 Task: In the  document regularreading.doc ,insert the clipart below heading and points ' search for pyramid ' and adjust the shape height to  '3.5''
Action: Mouse moved to (240, 305)
Screenshot: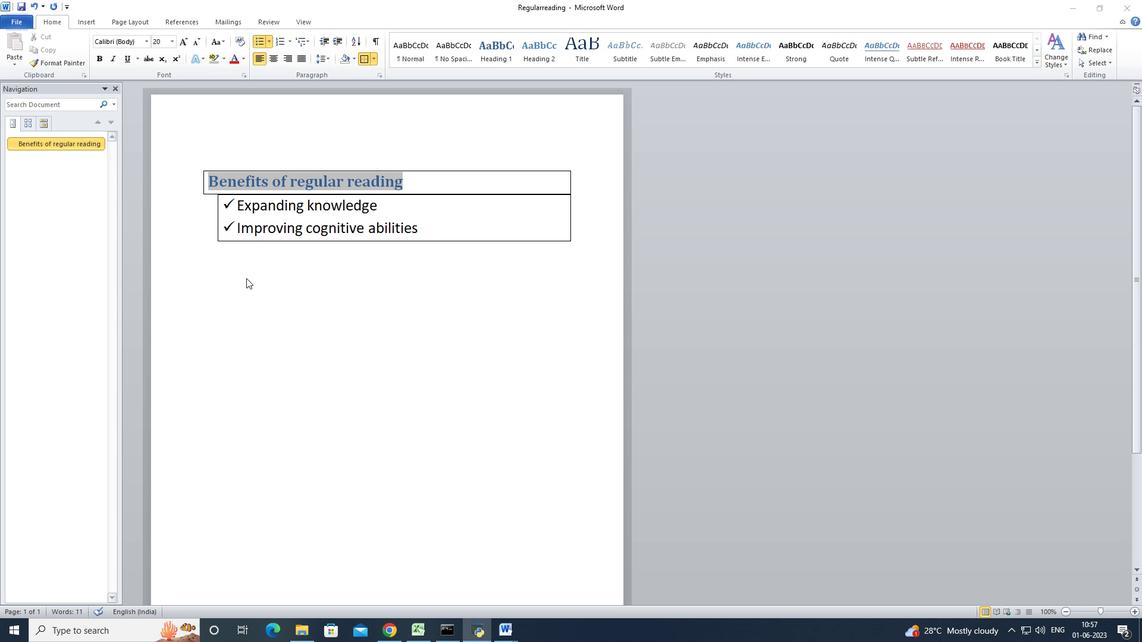 
Action: Mouse pressed left at (240, 305)
Screenshot: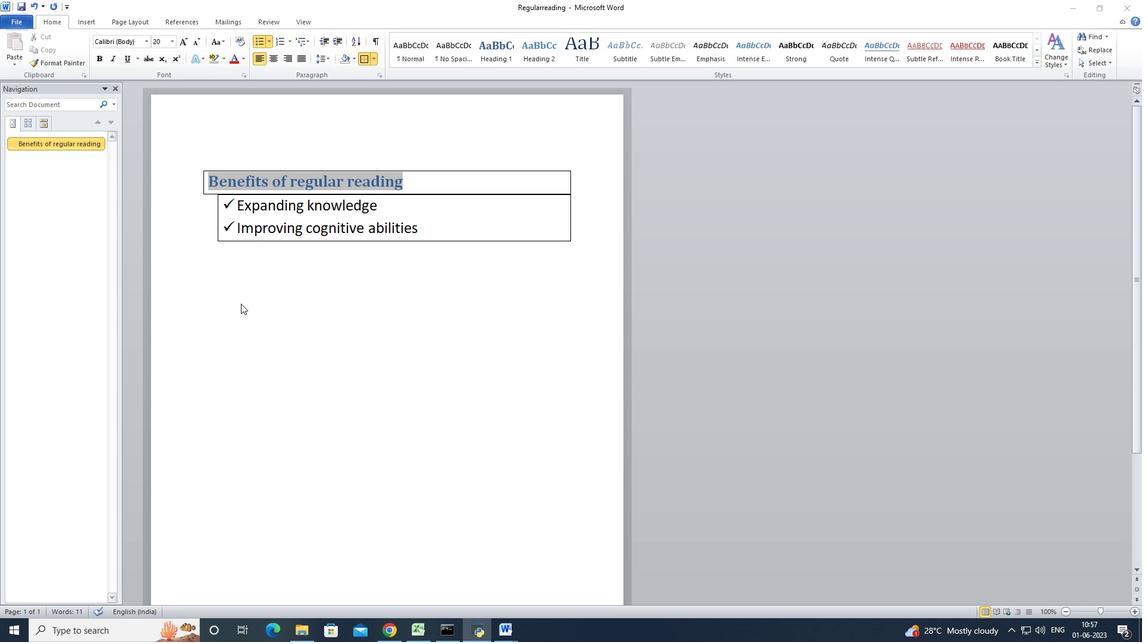 
Action: Mouse moved to (409, 183)
Screenshot: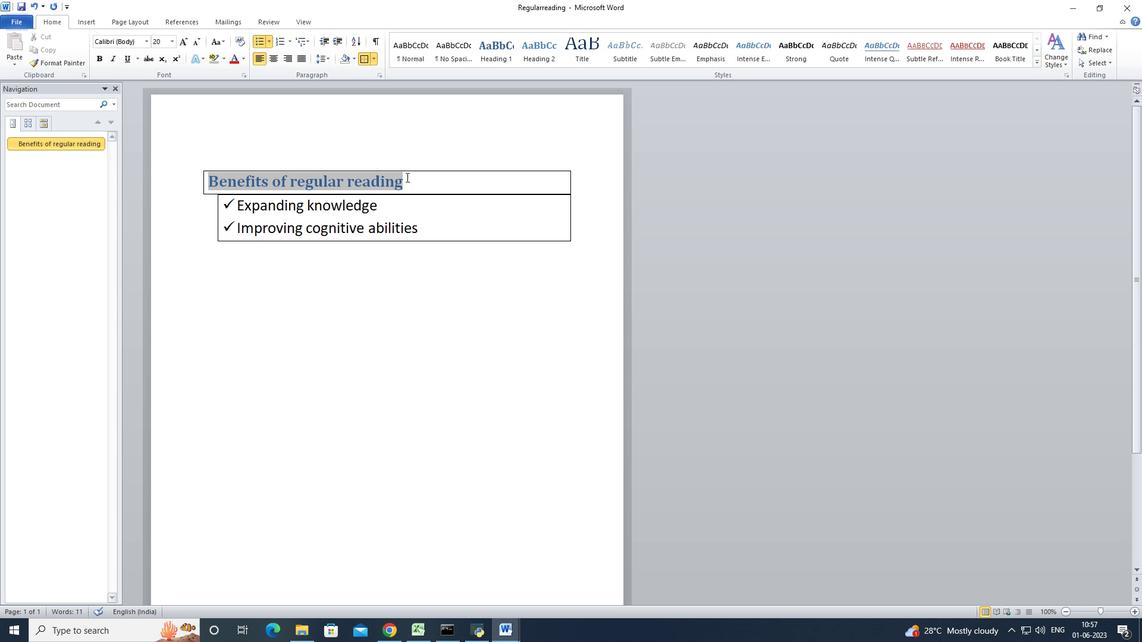 
Action: Mouse pressed left at (409, 183)
Screenshot: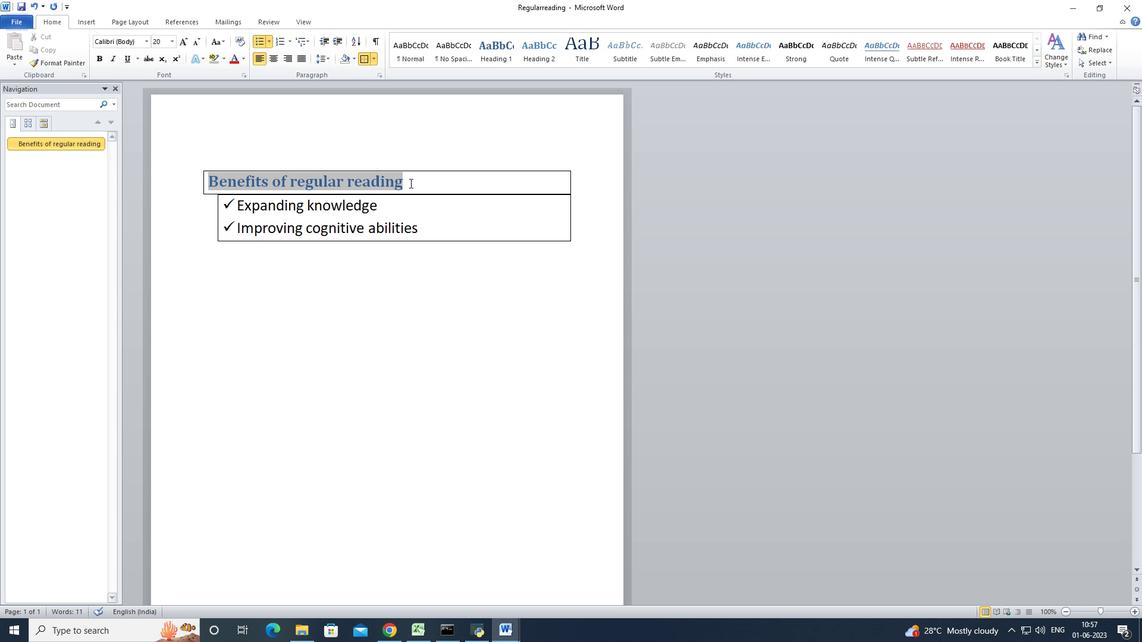 
Action: Mouse moved to (205, 204)
Screenshot: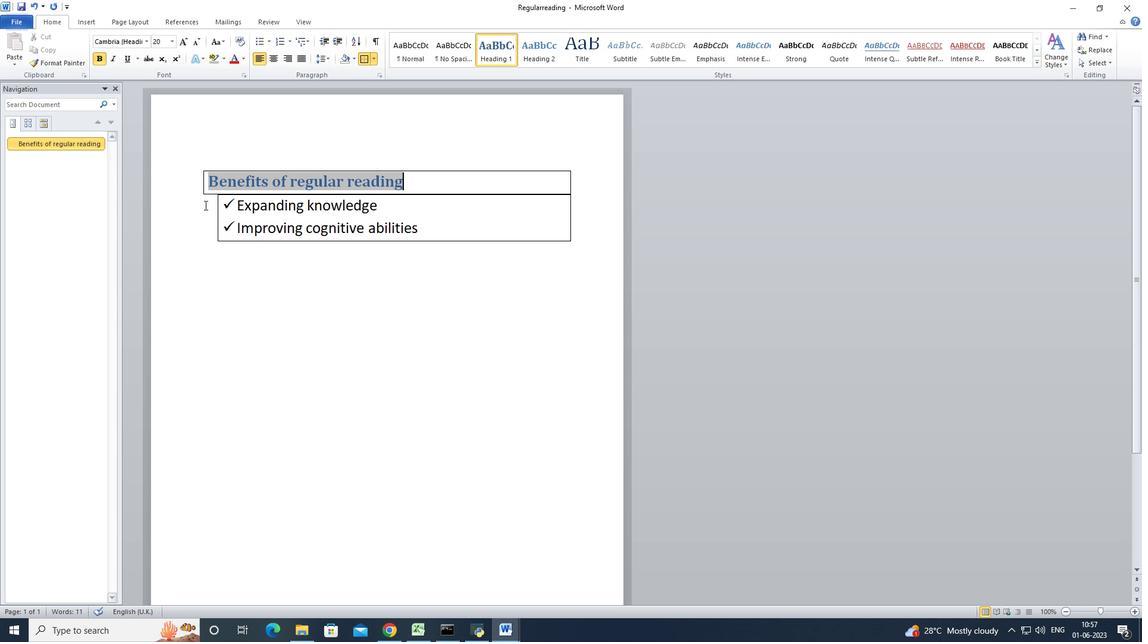 
Action: Mouse pressed left at (205, 204)
Screenshot: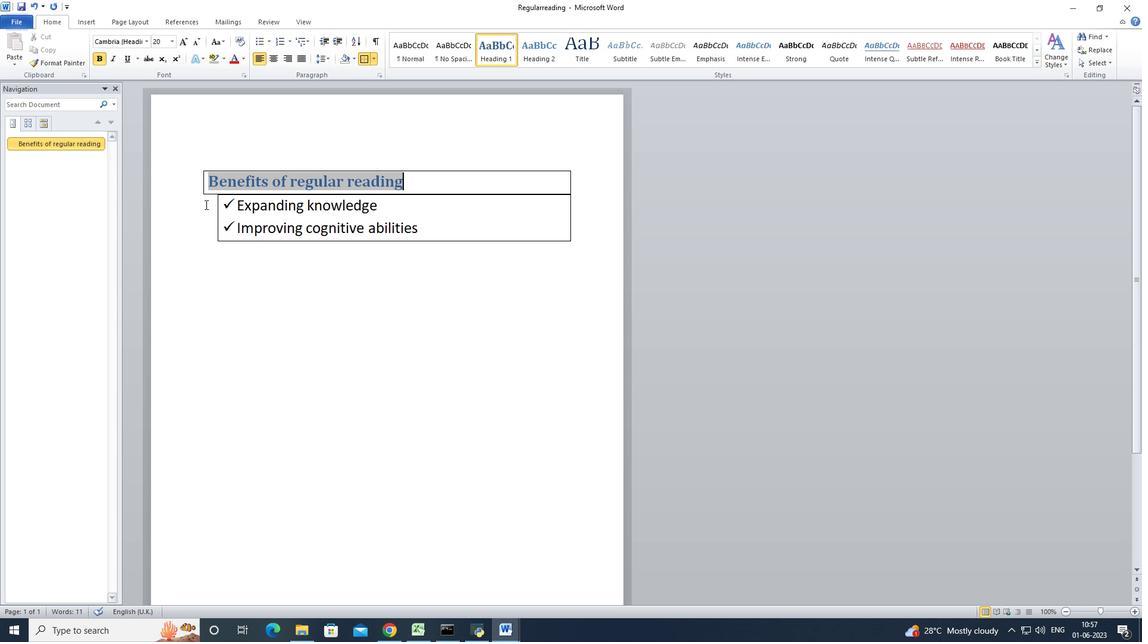 
Action: Mouse moved to (215, 204)
Screenshot: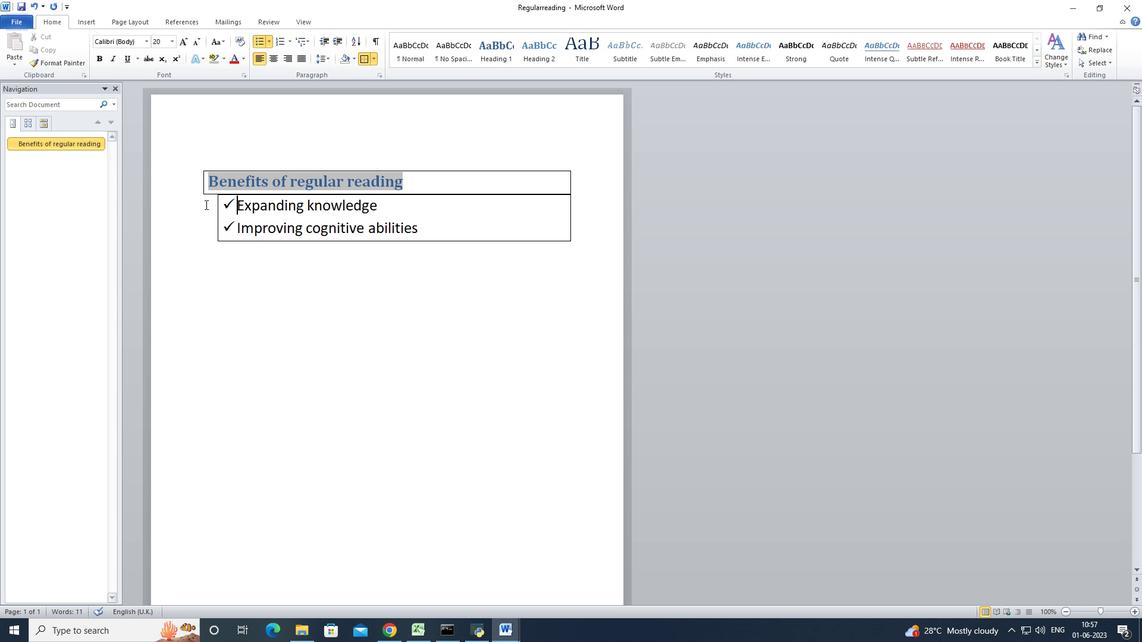 
Action: Key pressed <Key.enter>
Screenshot: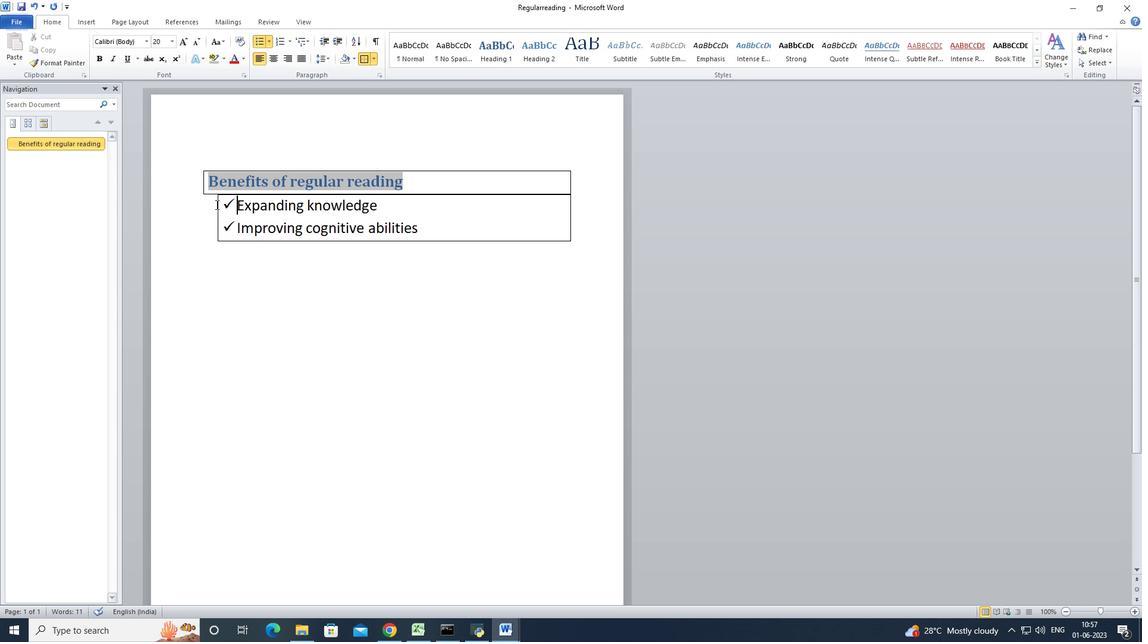 
Action: Mouse moved to (239, 205)
Screenshot: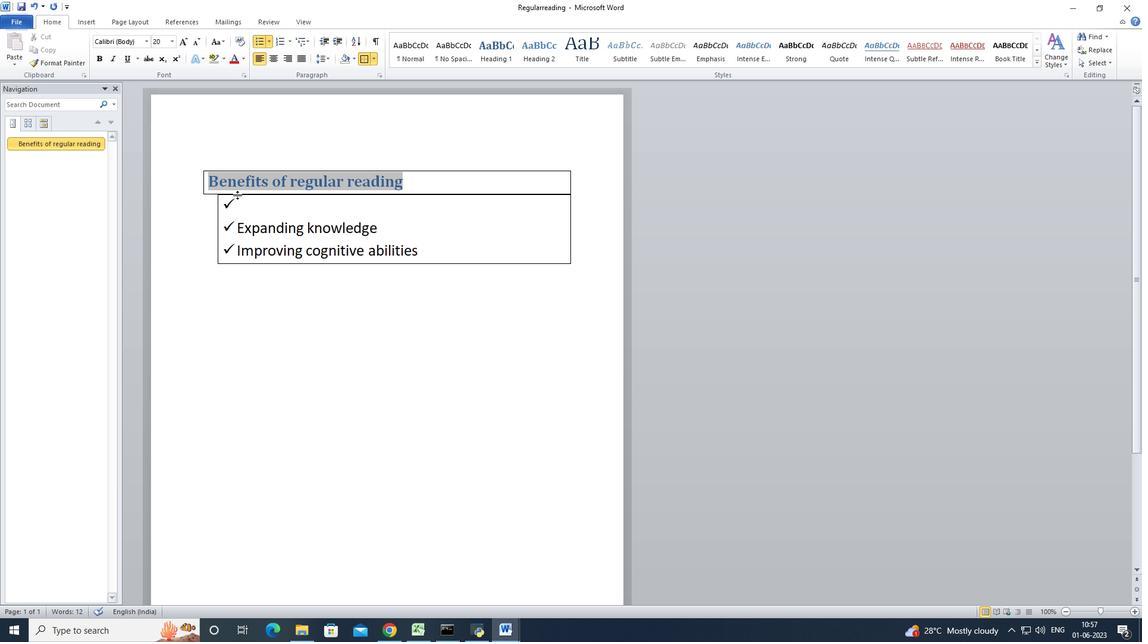 
Action: Mouse pressed left at (239, 205)
Screenshot: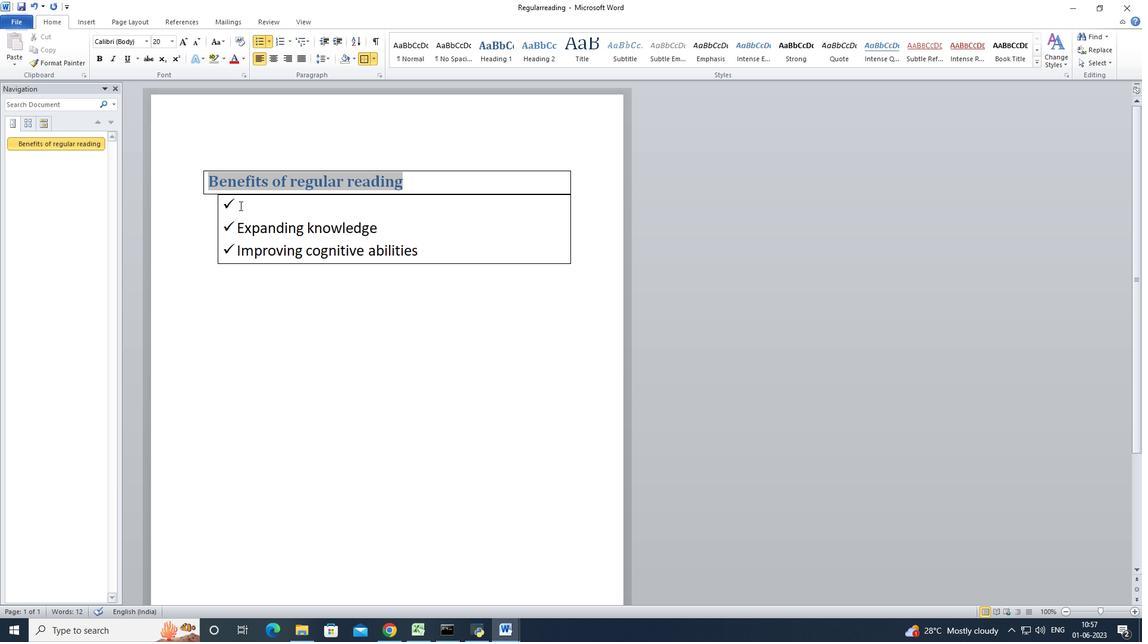 
Action: Mouse moved to (250, 202)
Screenshot: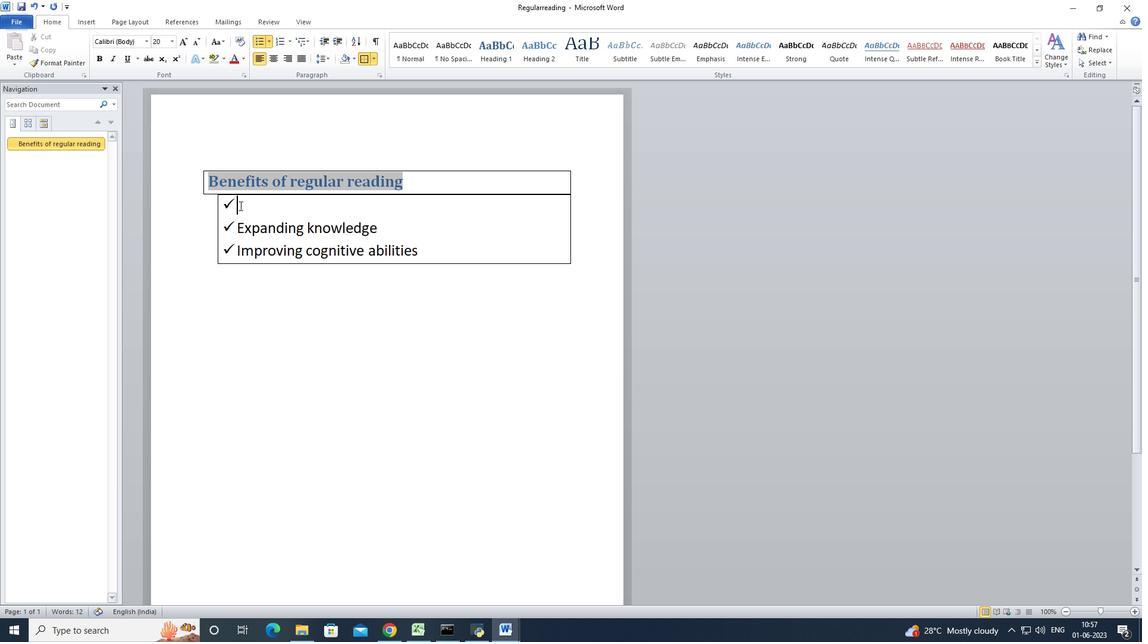 
Action: Key pressed <Key.backspace><Key.backspace><Key.enter><Key.enter><Key.up><Key.backspace><Key.backspace><Key.down><Key.backspace>
Screenshot: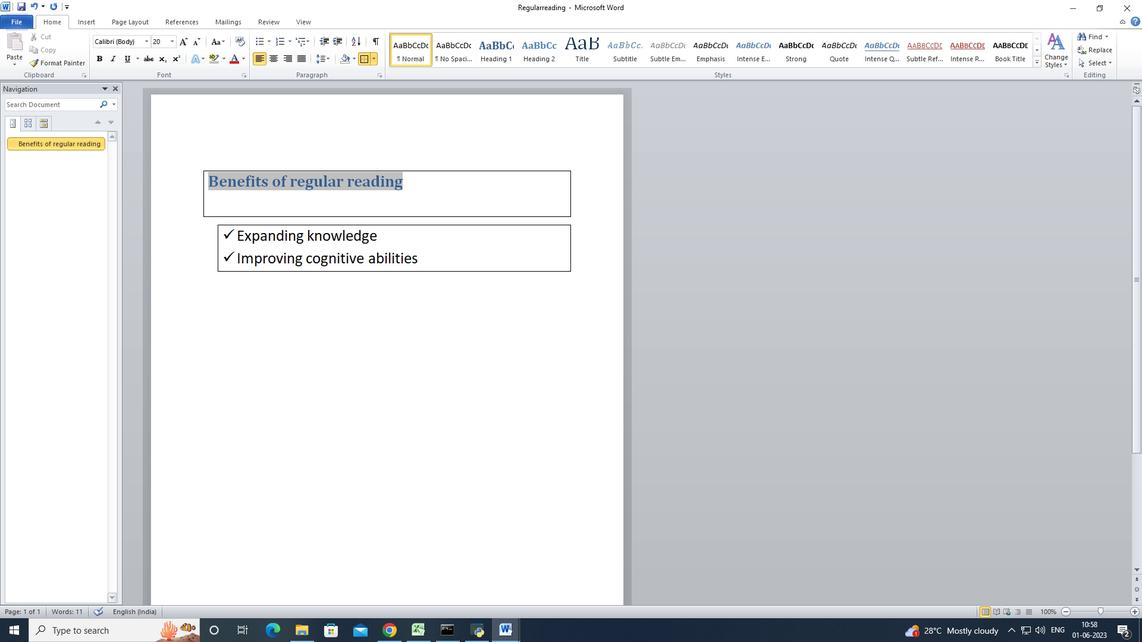 
Action: Mouse moved to (211, 206)
Screenshot: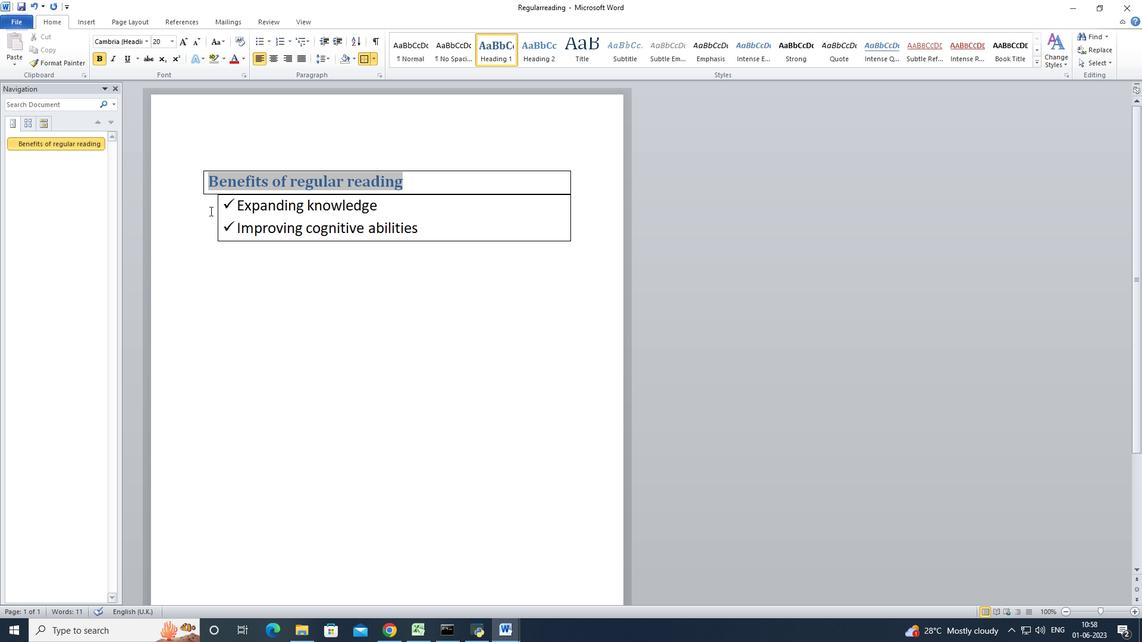 
Action: Mouse pressed left at (211, 206)
Screenshot: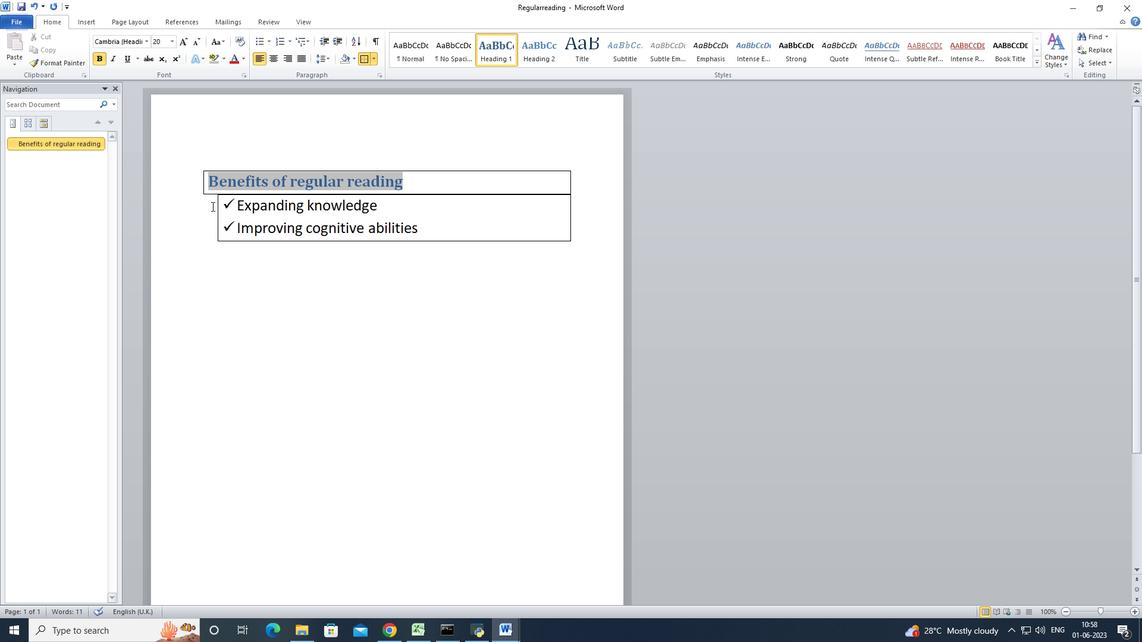 
Action: Mouse pressed left at (211, 206)
Screenshot: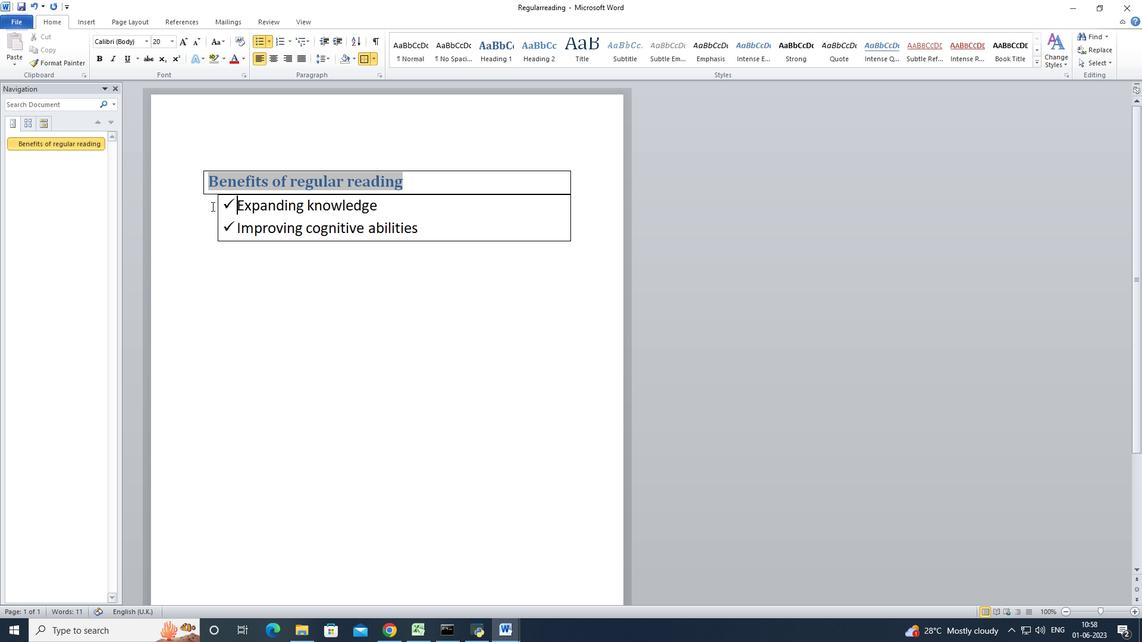
Action: Mouse pressed left at (211, 206)
Screenshot: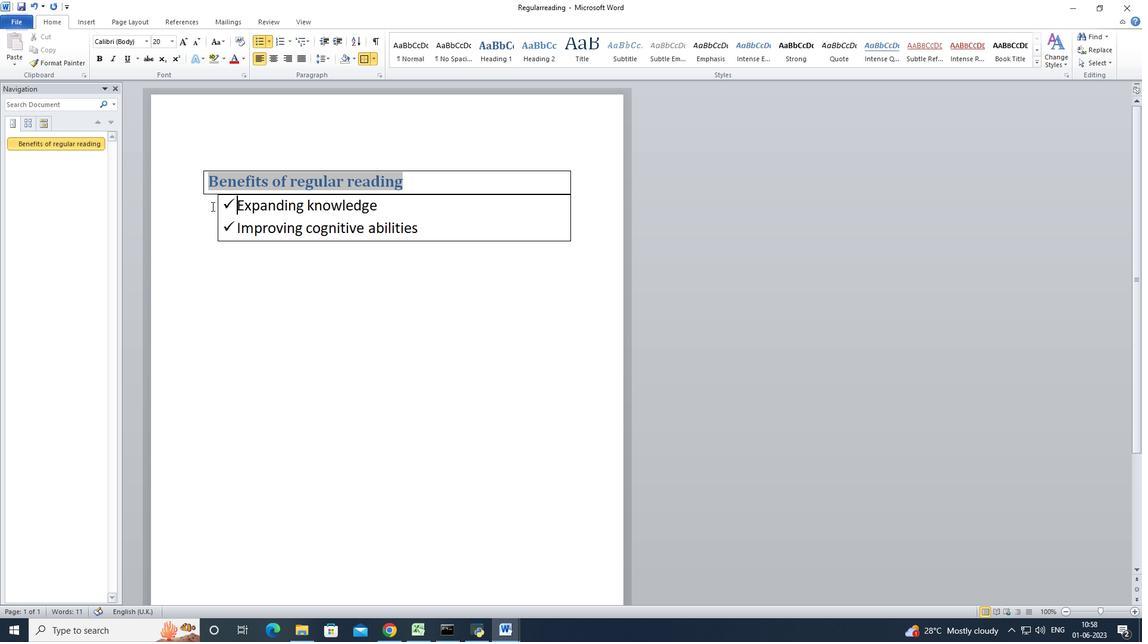 
Action: Mouse pressed left at (211, 206)
Screenshot: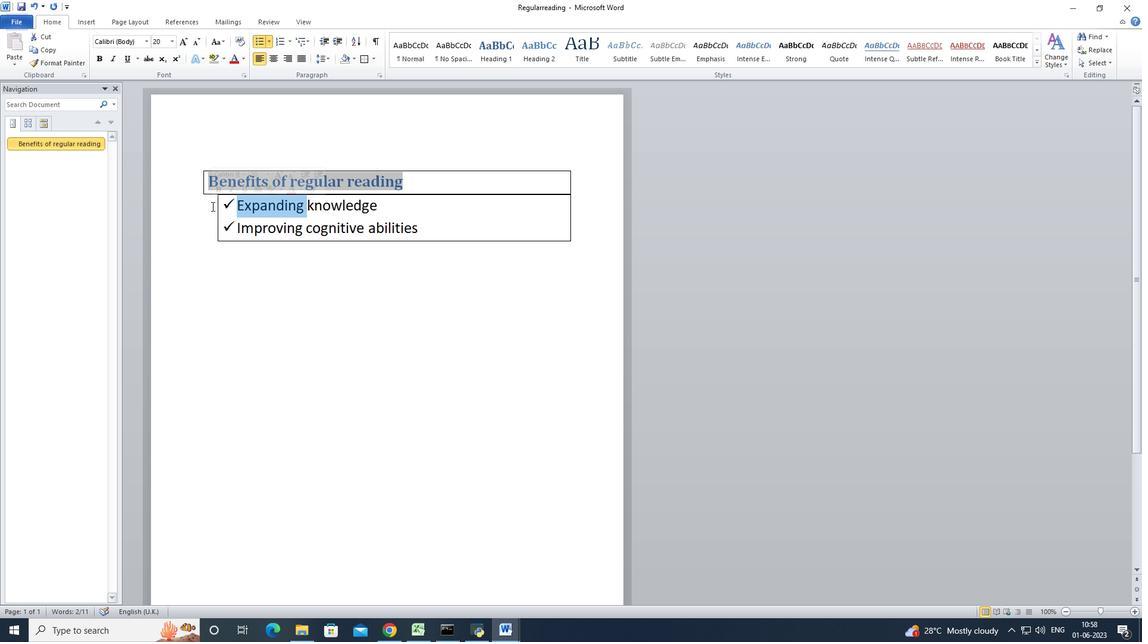 
Action: Key pressed <Key.enter>
Screenshot: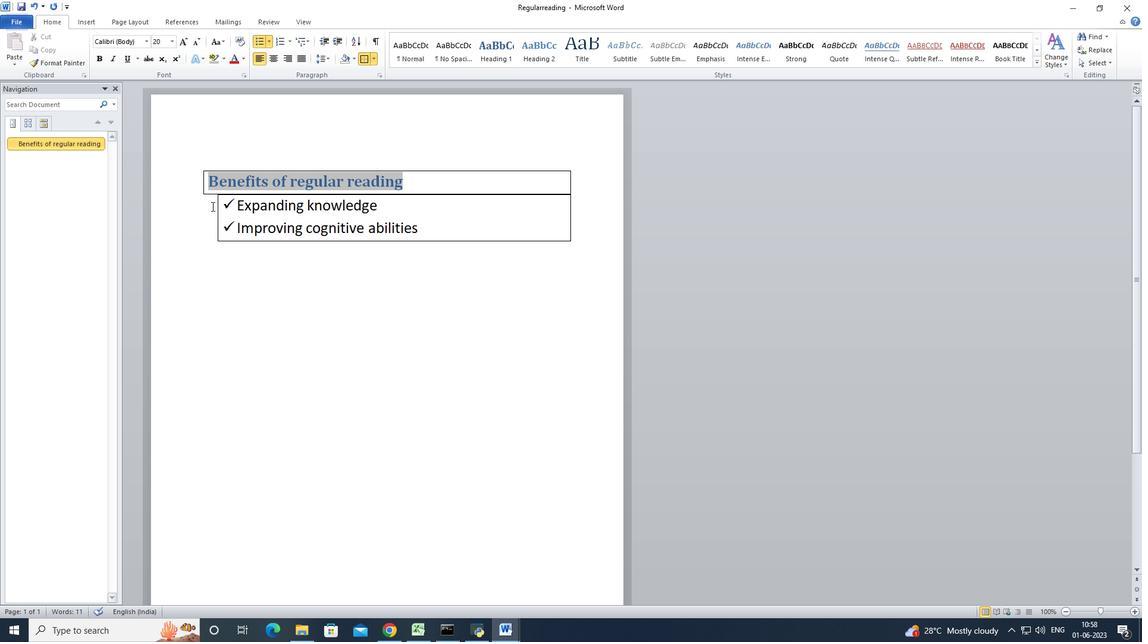 
Action: Mouse moved to (216, 206)
Screenshot: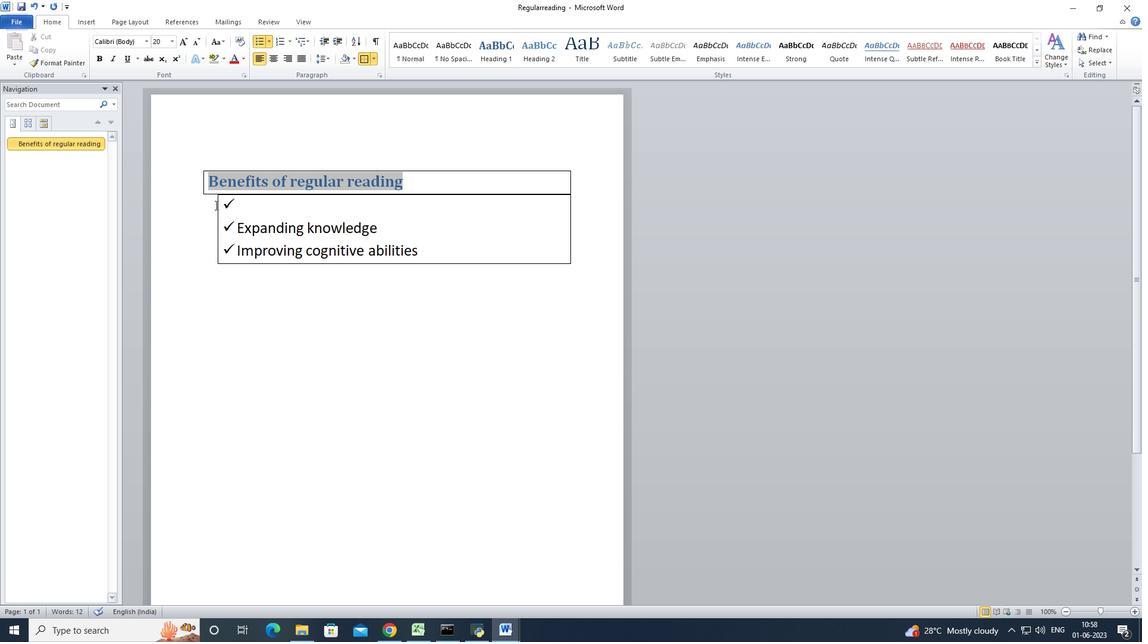 
Action: Mouse pressed left at (216, 206)
Screenshot: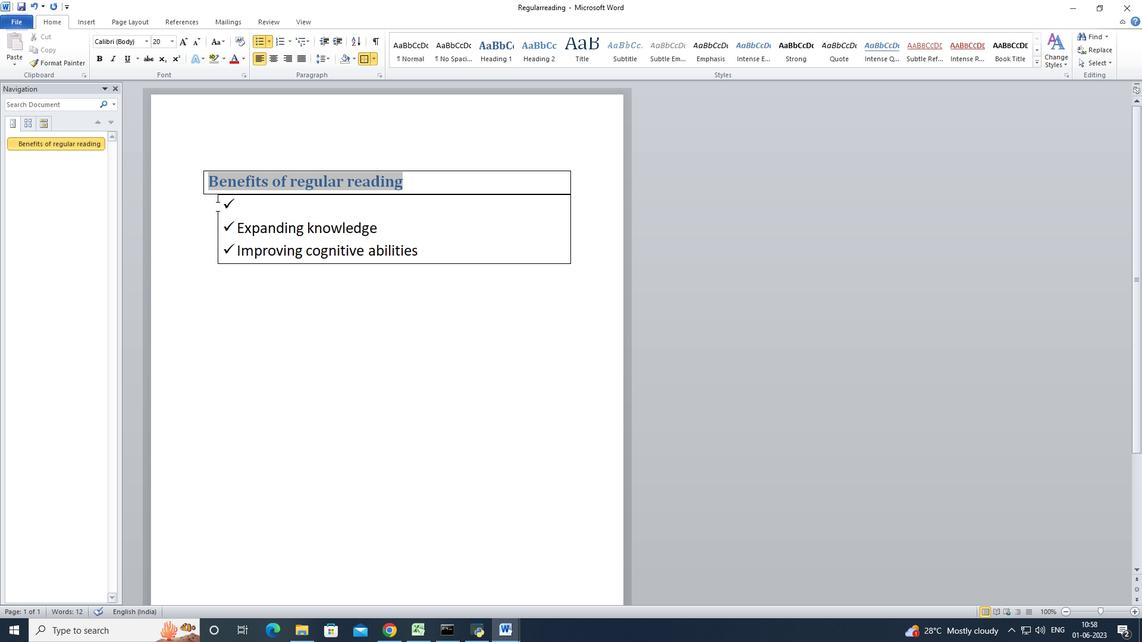 
Action: Mouse moved to (329, 205)
Screenshot: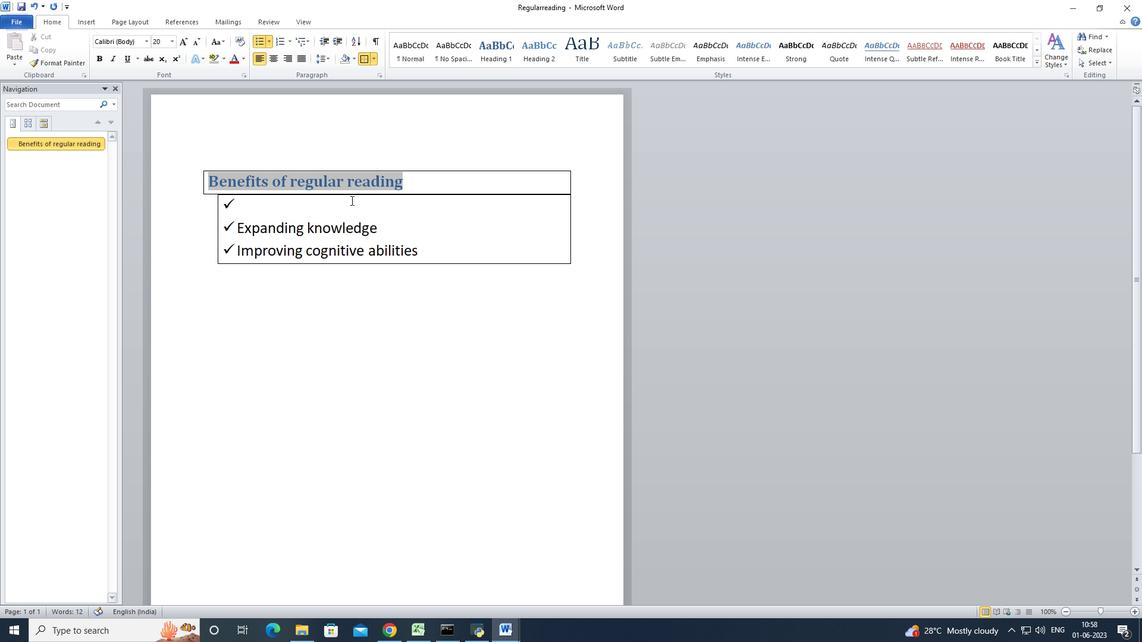 
Action: Key pressed <Key.backspace>
Screenshot: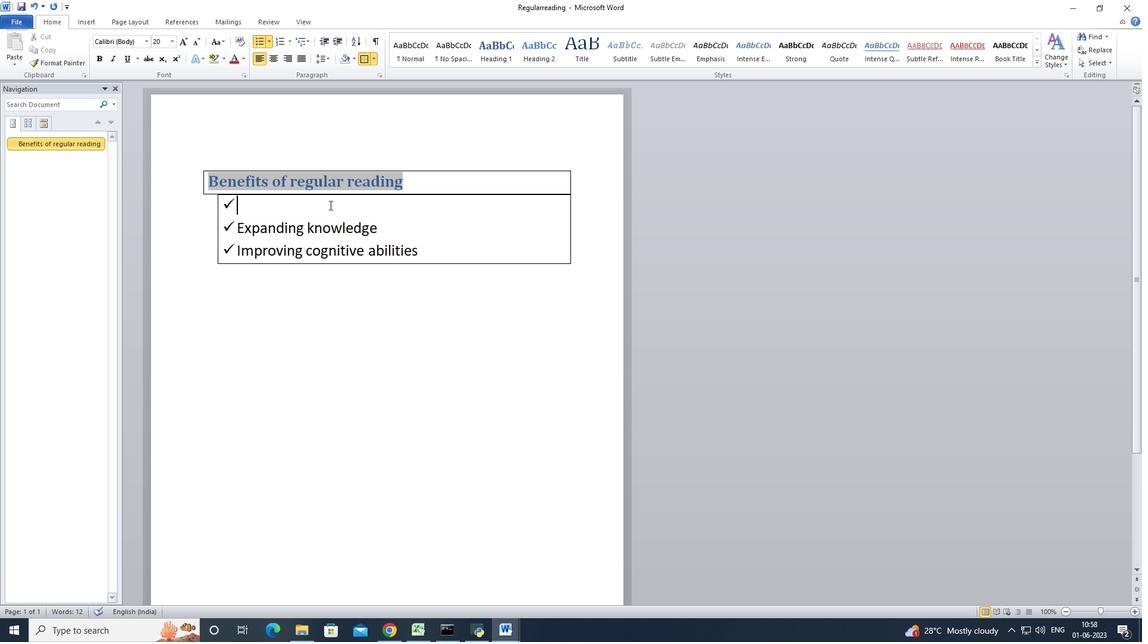 
Action: Mouse moved to (218, 212)
Screenshot: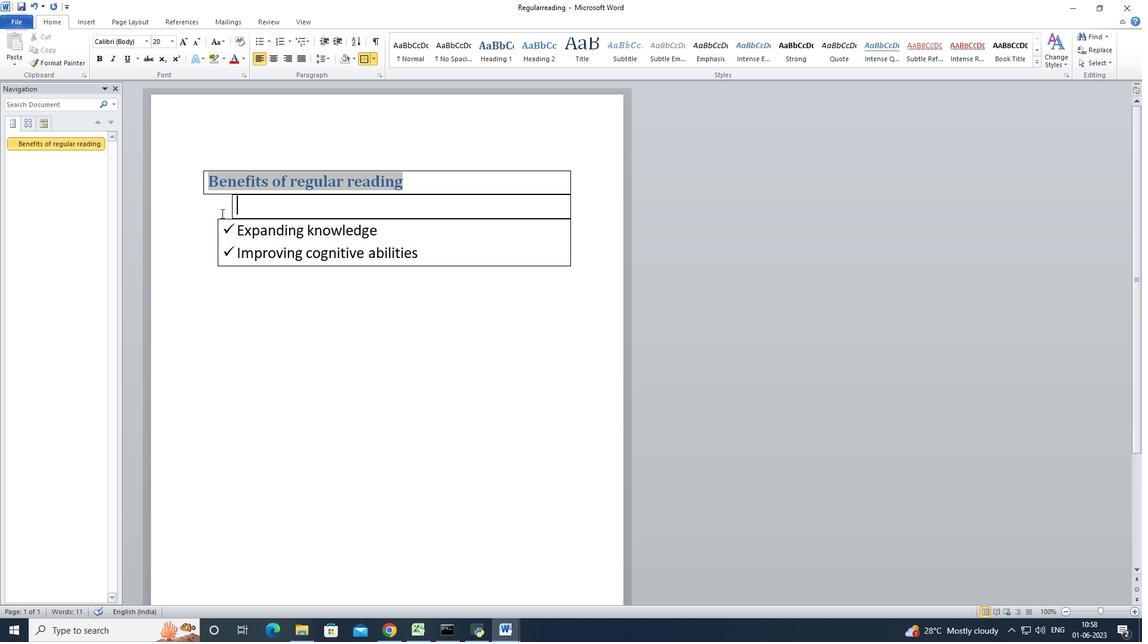 
Action: Mouse pressed left at (218, 212)
Screenshot: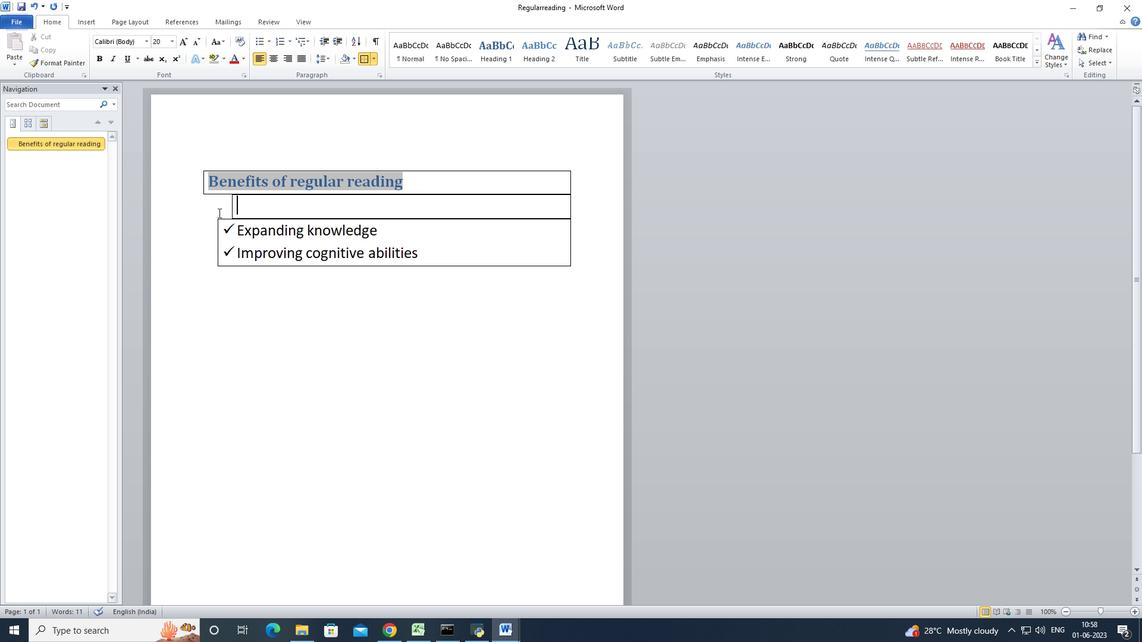 
Action: Mouse moved to (208, 276)
Screenshot: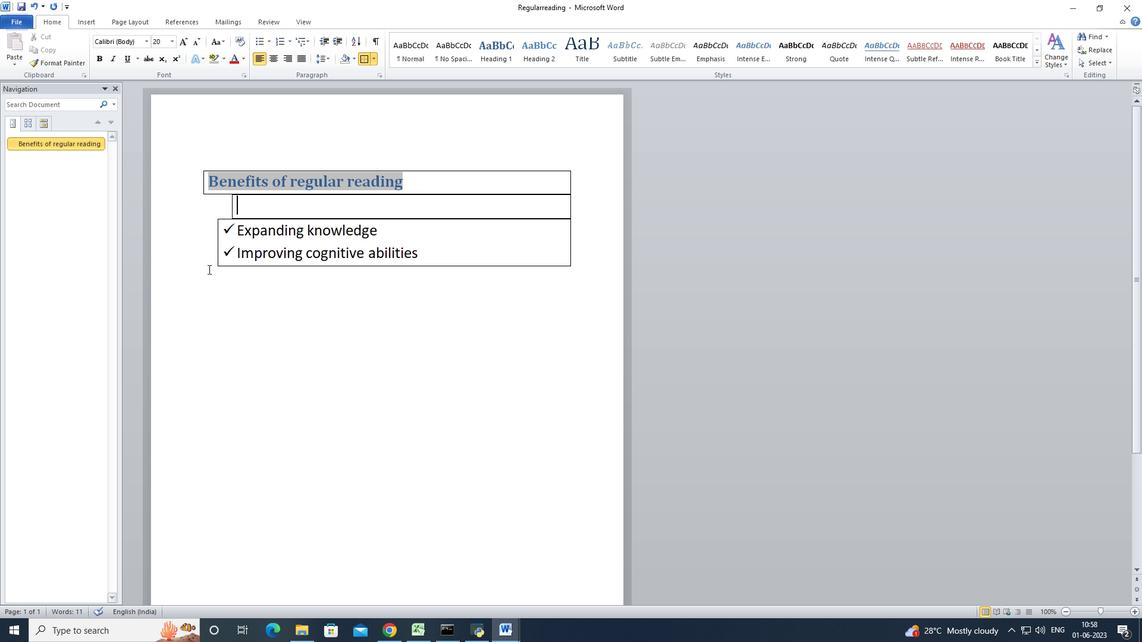 
Action: Mouse pressed left at (208, 276)
Screenshot: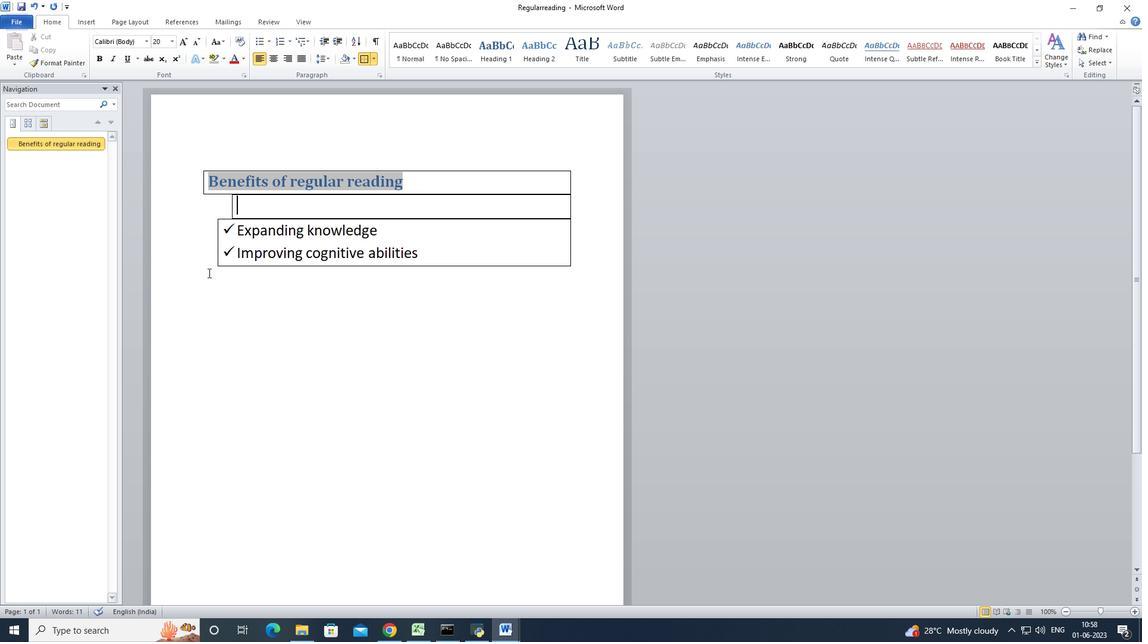 
Action: Mouse moved to (234, 205)
Screenshot: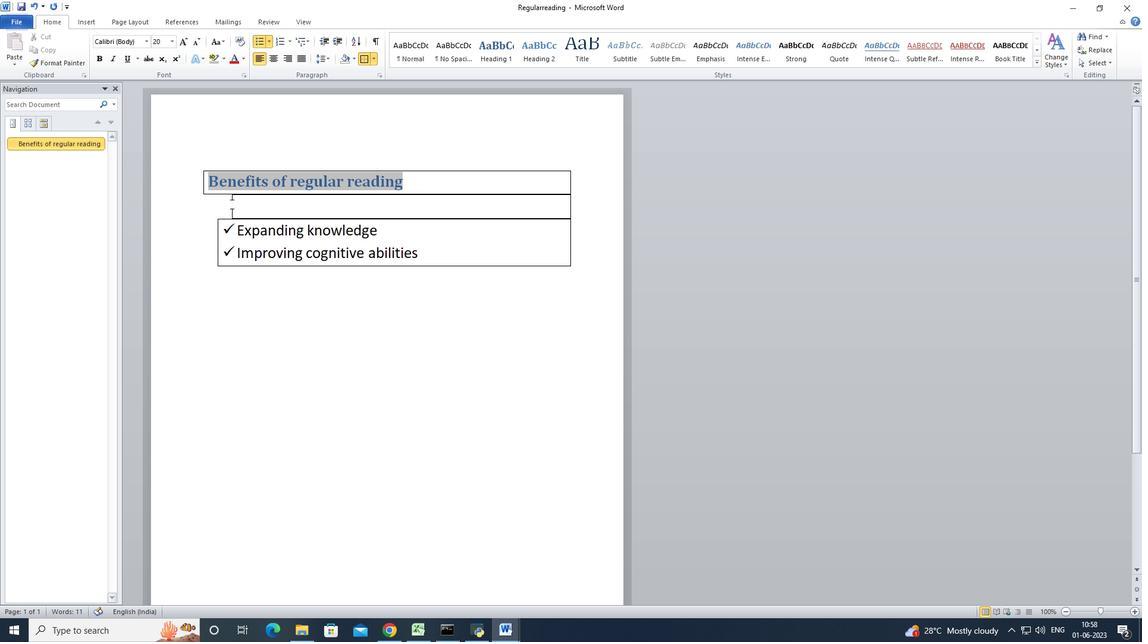 
Action: Mouse pressed left at (234, 205)
Screenshot: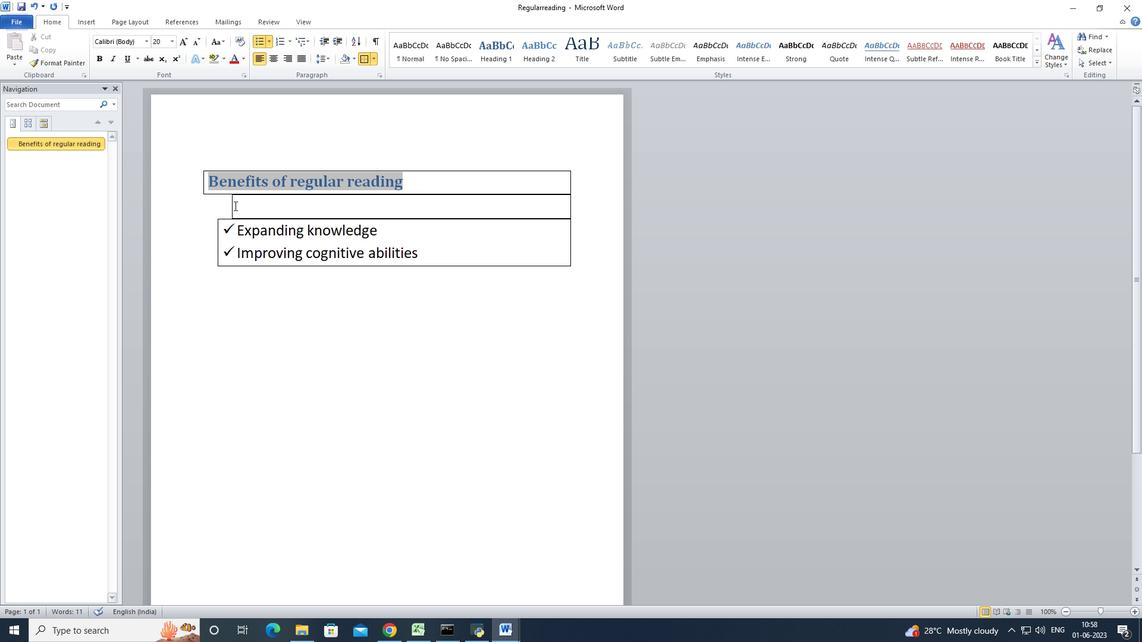 
Action: Mouse pressed left at (234, 205)
Screenshot: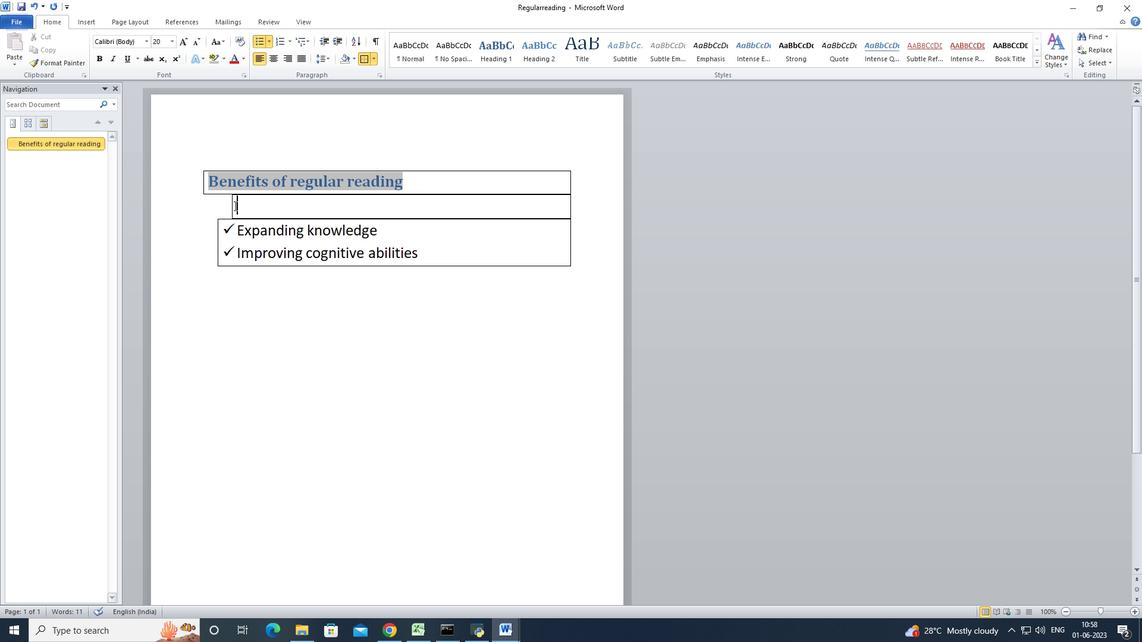 
Action: Mouse moved to (217, 212)
Screenshot: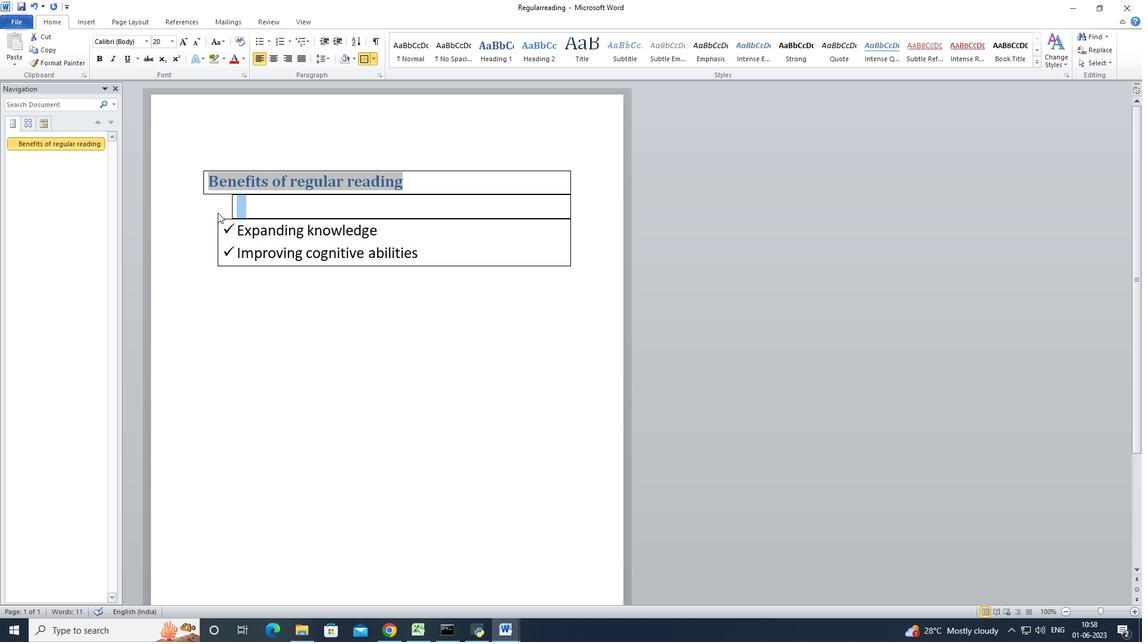 
Action: Mouse pressed left at (217, 212)
Screenshot: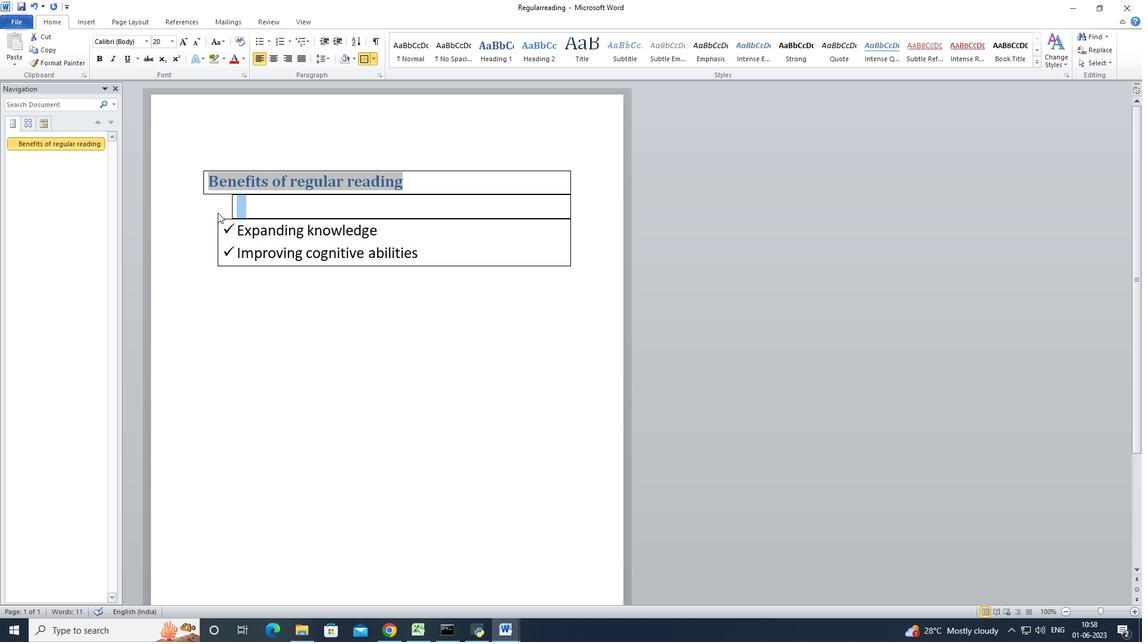 
Action: Mouse moved to (238, 208)
Screenshot: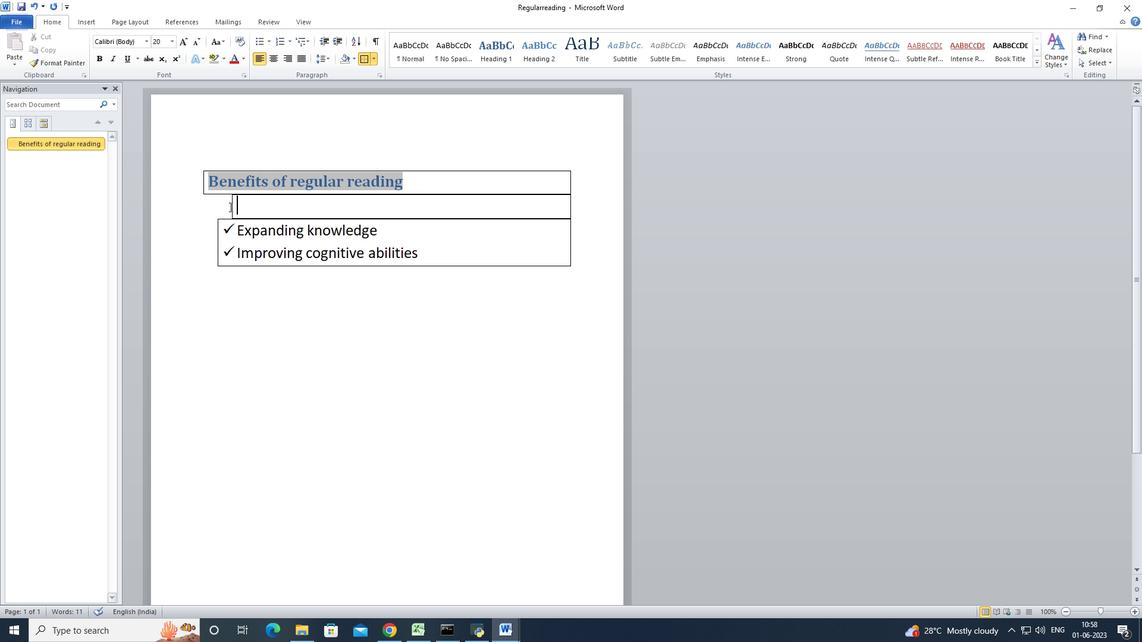 
Action: Mouse pressed left at (238, 208)
Screenshot: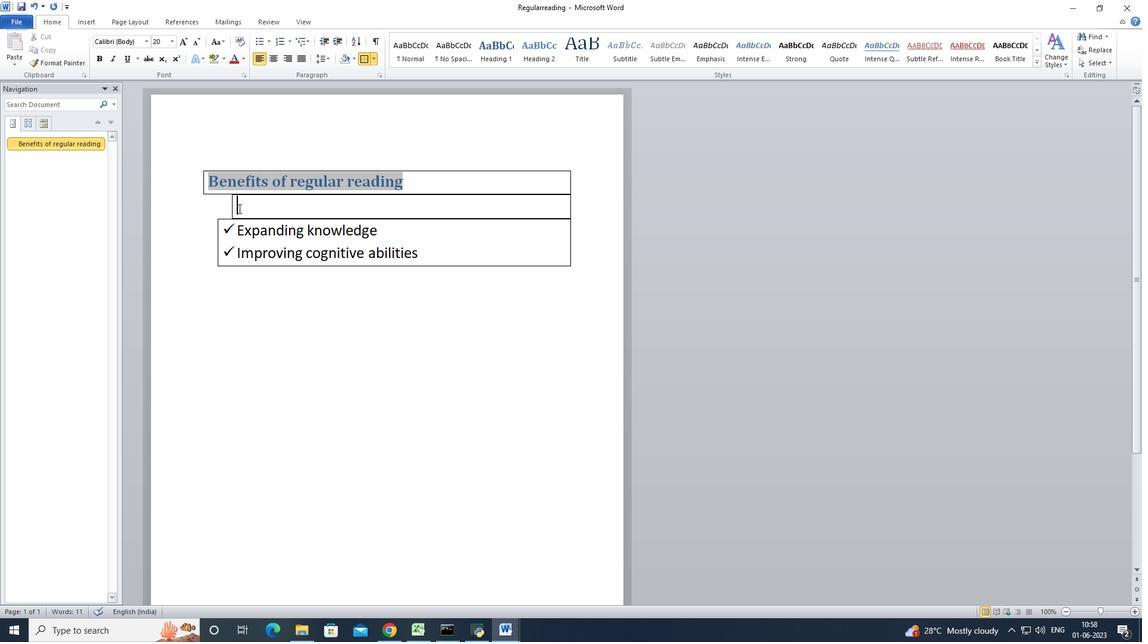 
Action: Mouse moved to (209, 208)
Screenshot: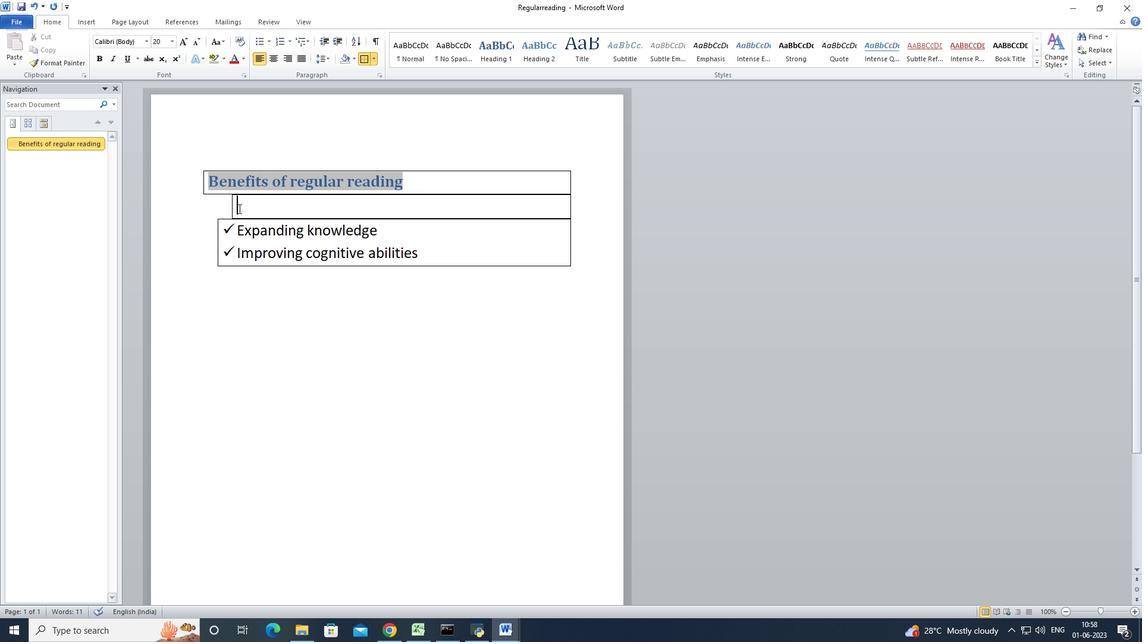 
Action: Key pressed <Key.delete>
Screenshot: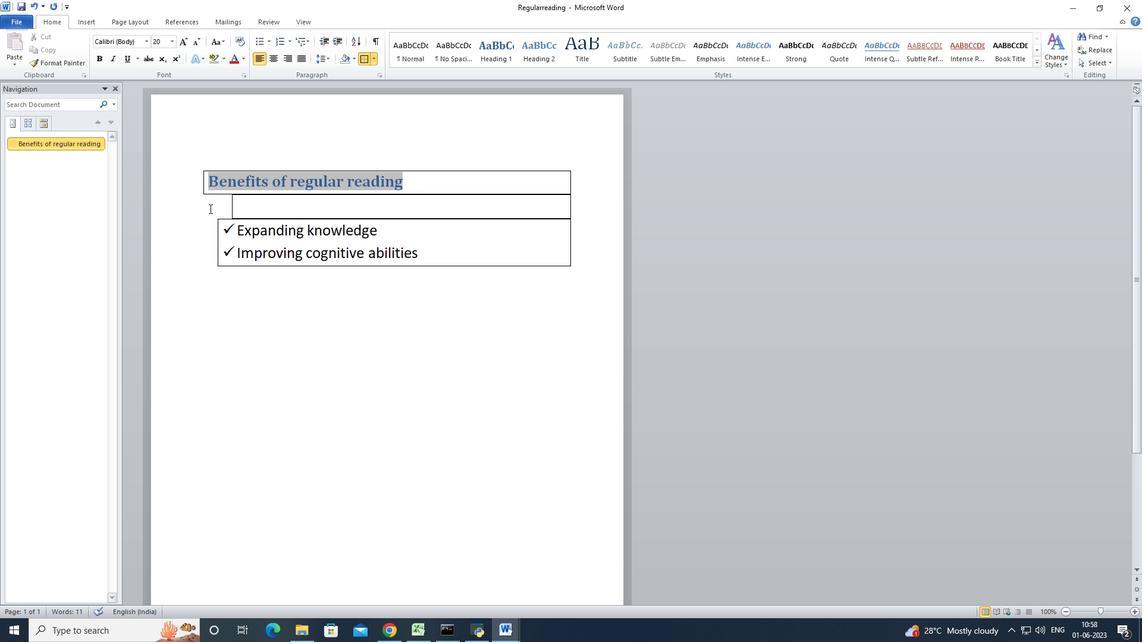 
Action: Mouse moved to (209, 207)
Screenshot: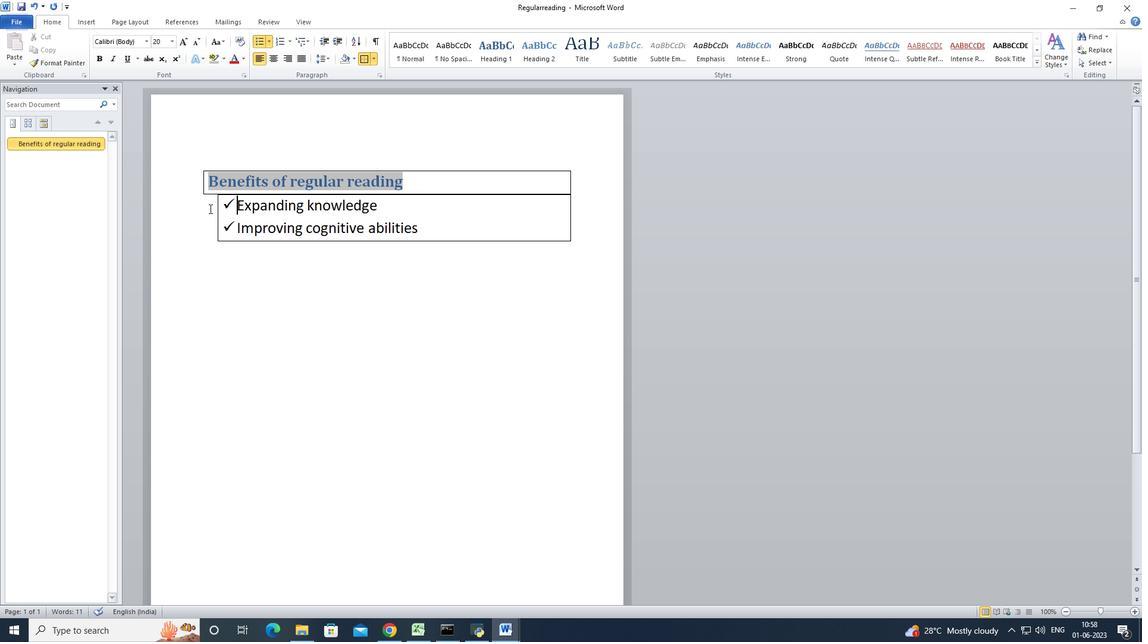
Action: Key pressed <Key.enter>
Screenshot: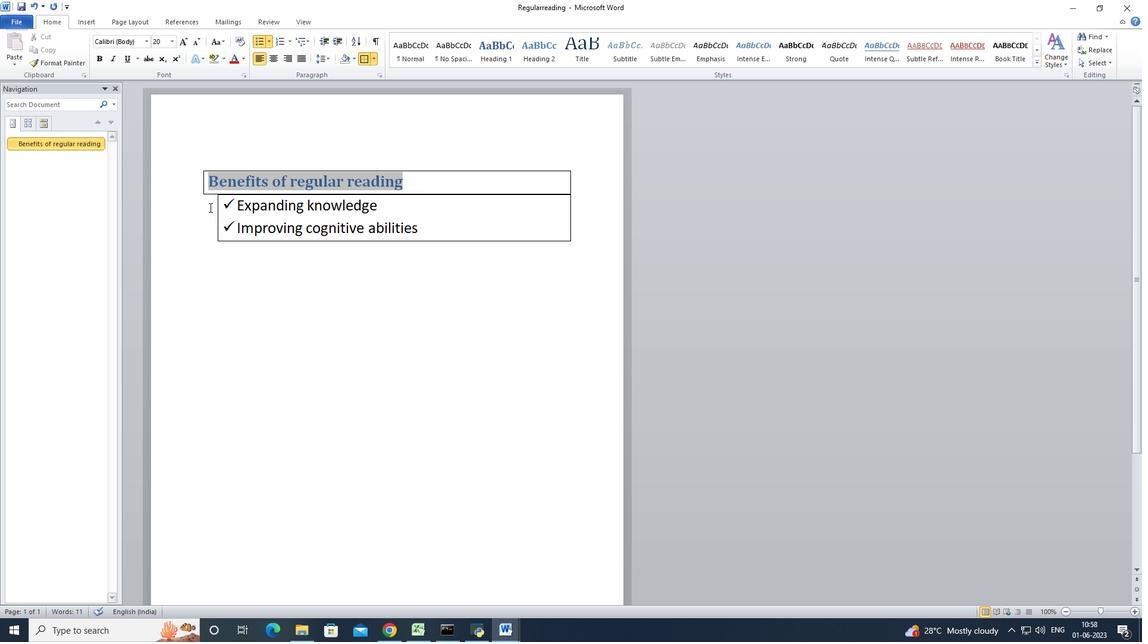 
Action: Mouse moved to (248, 202)
Screenshot: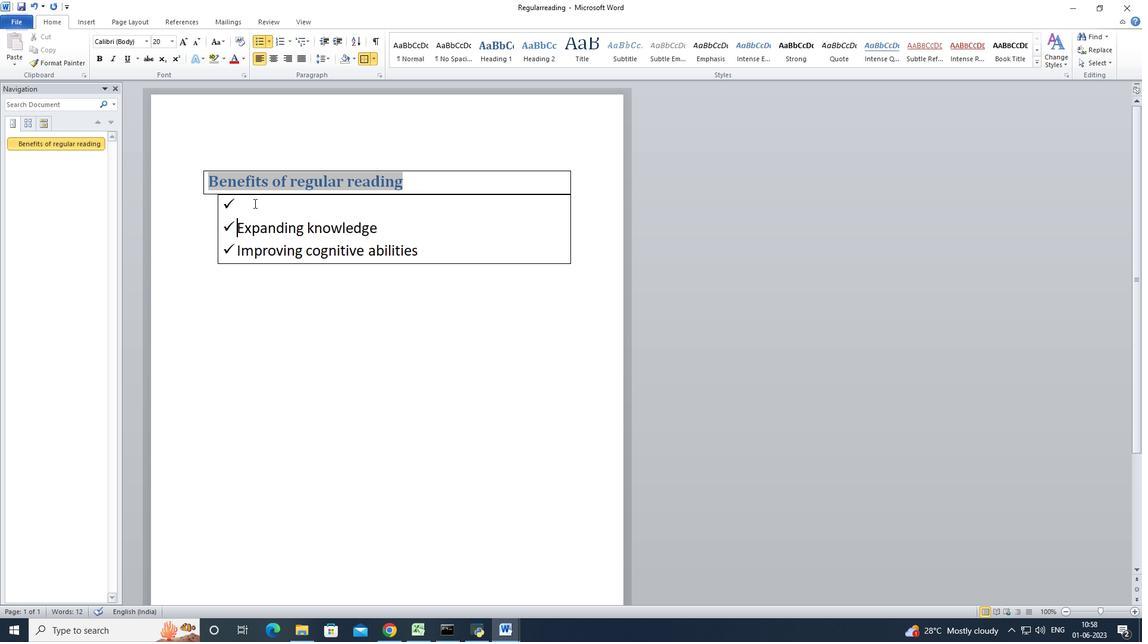 
Action: Mouse pressed left at (248, 202)
Screenshot: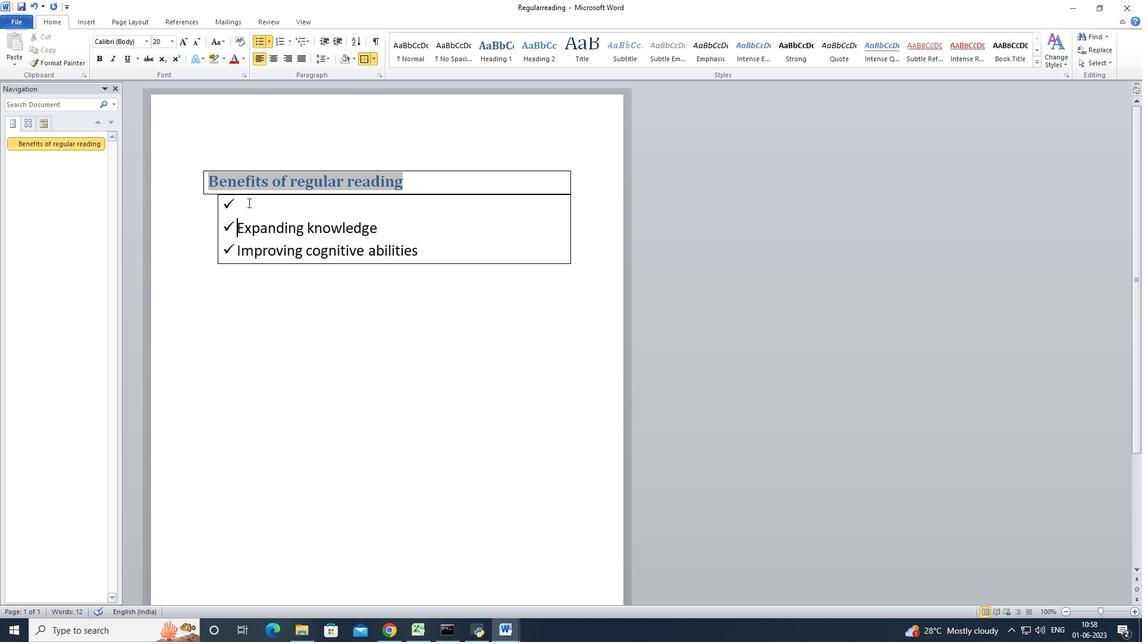 
Action: Key pressed <Key.backspace>
Screenshot: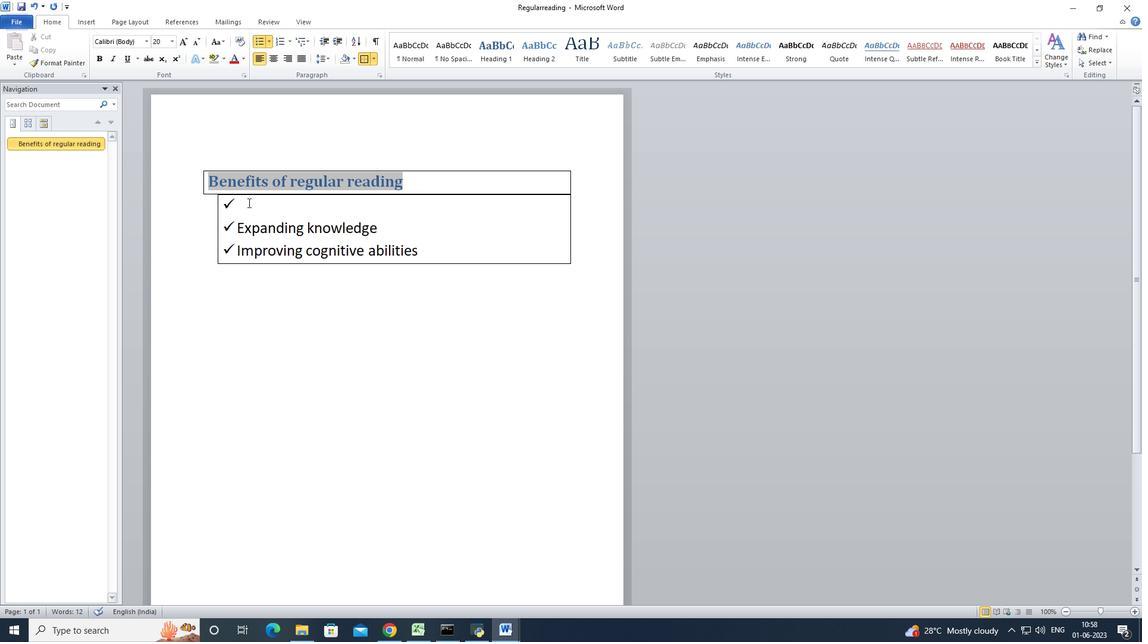 
Action: Mouse moved to (215, 209)
Screenshot: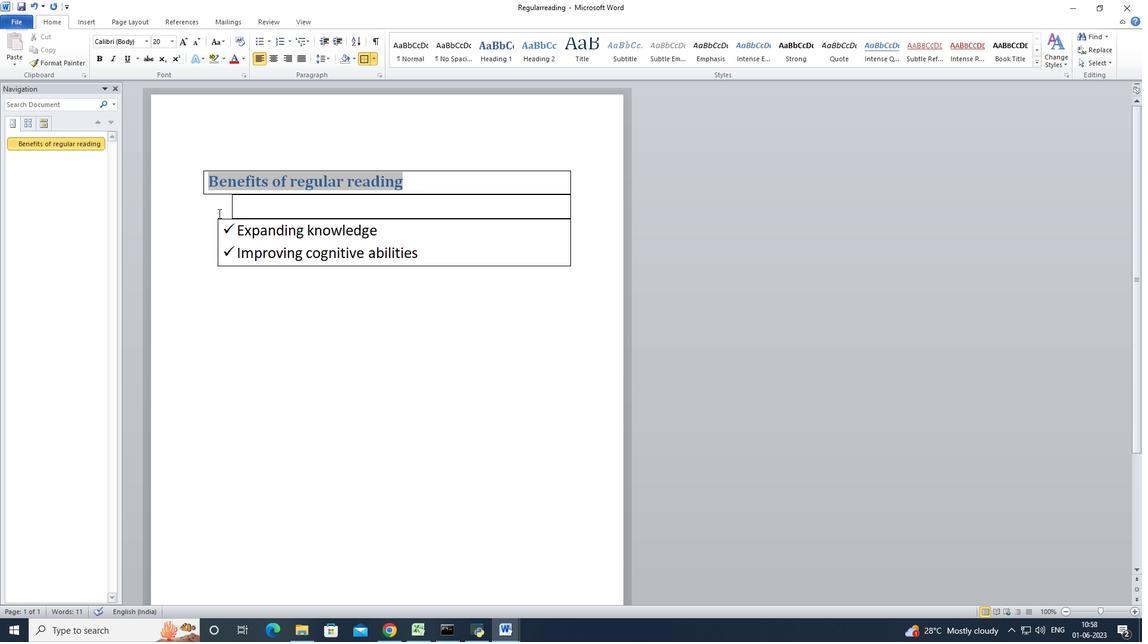 
Action: Mouse pressed left at (215, 209)
Screenshot: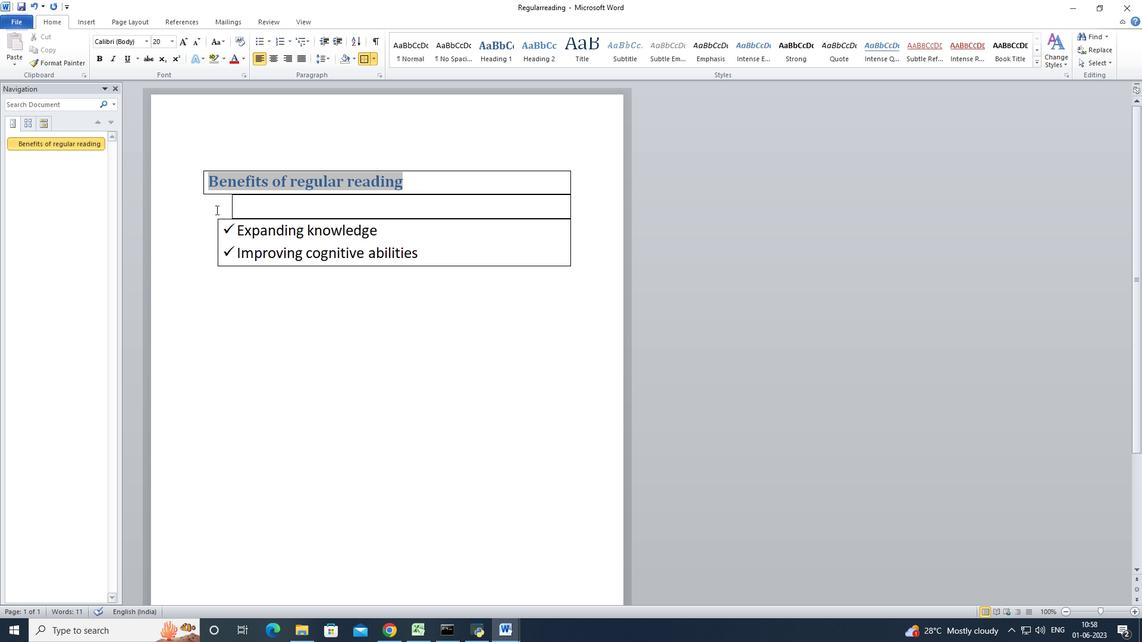 
Action: Mouse moved to (88, 23)
Screenshot: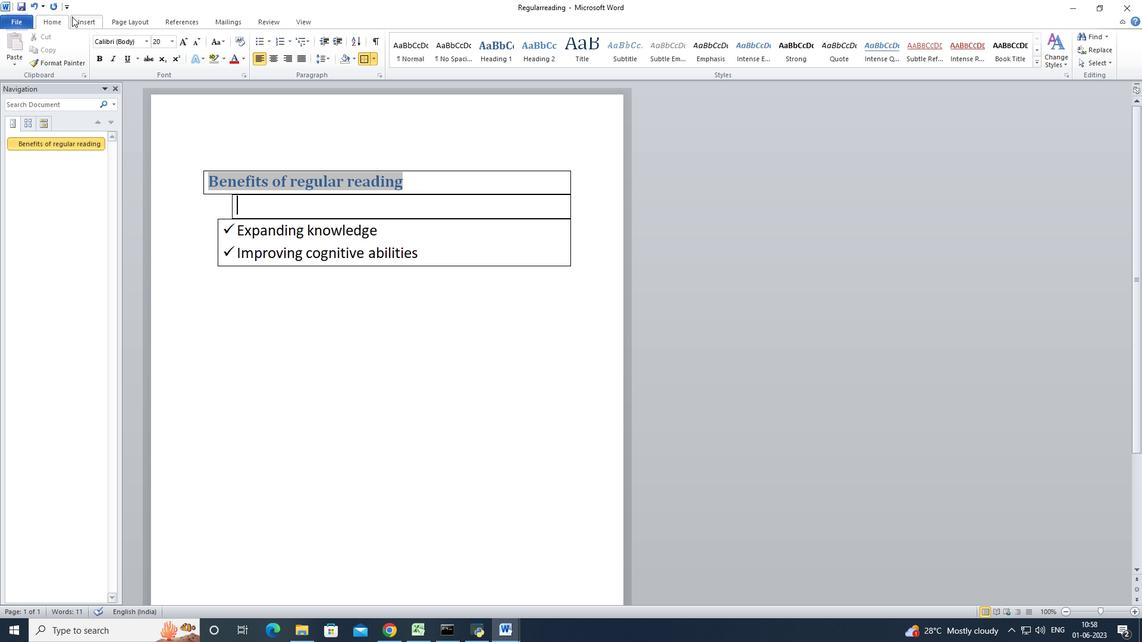 
Action: Mouse pressed left at (88, 23)
Screenshot: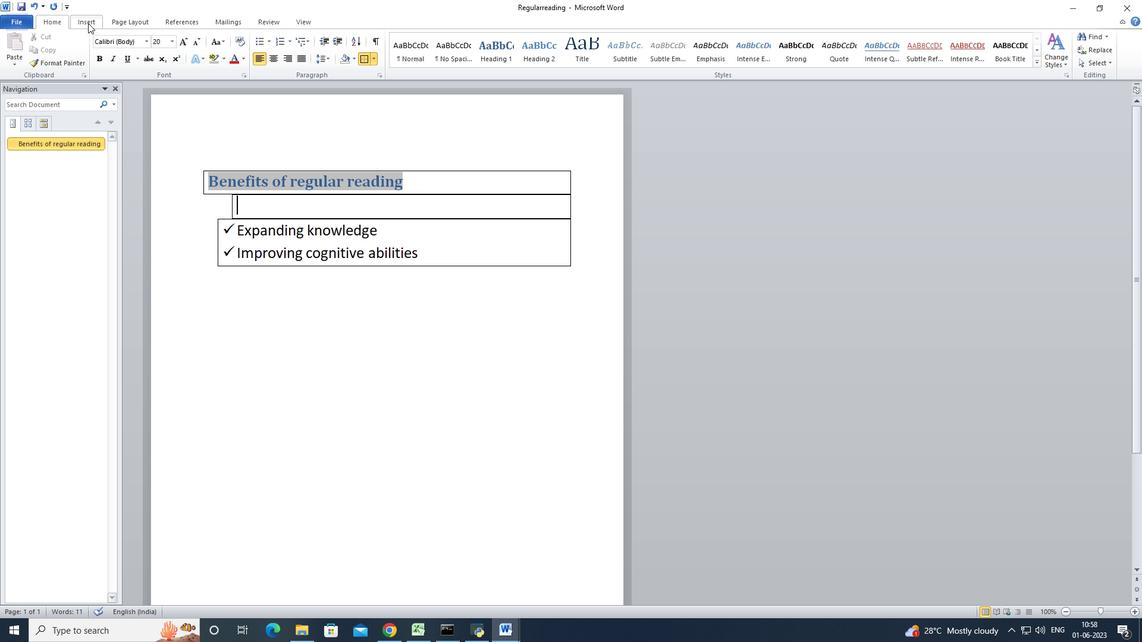 
Action: Mouse moved to (154, 58)
Screenshot: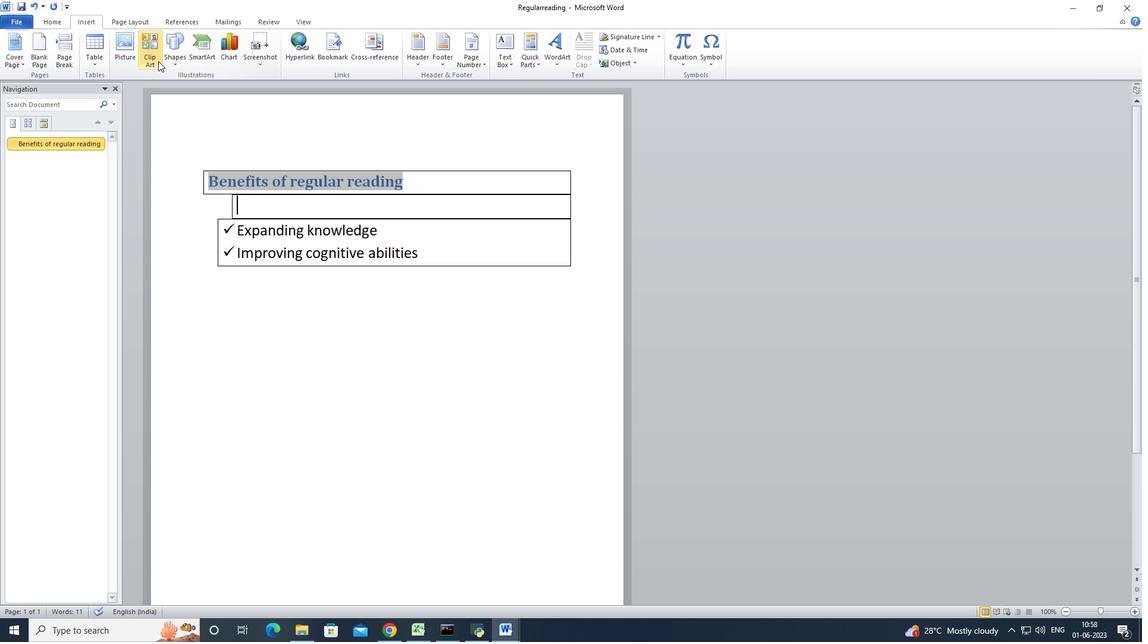 
Action: Mouse pressed left at (154, 58)
Screenshot: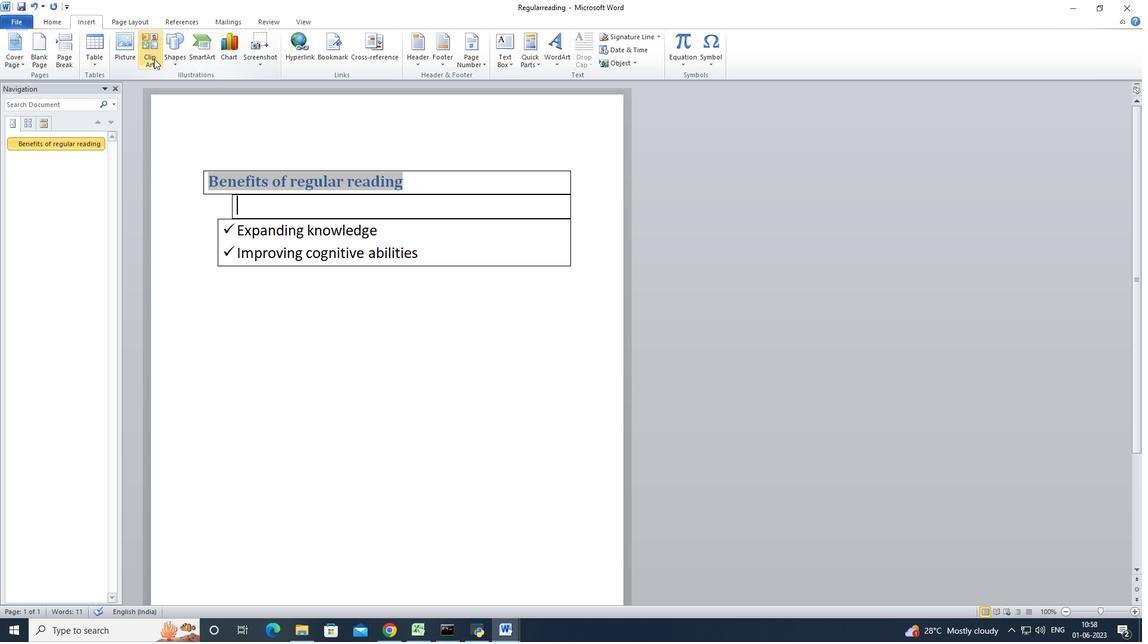 
Action: Mouse moved to (1016, 109)
Screenshot: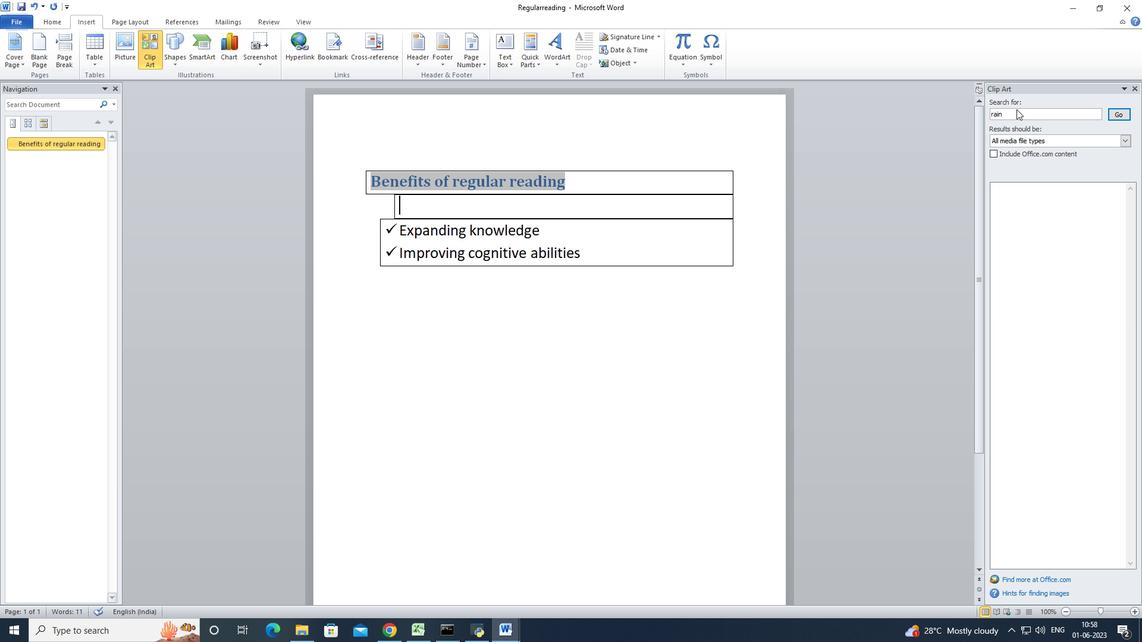 
Action: Mouse pressed left at (1016, 109)
Screenshot: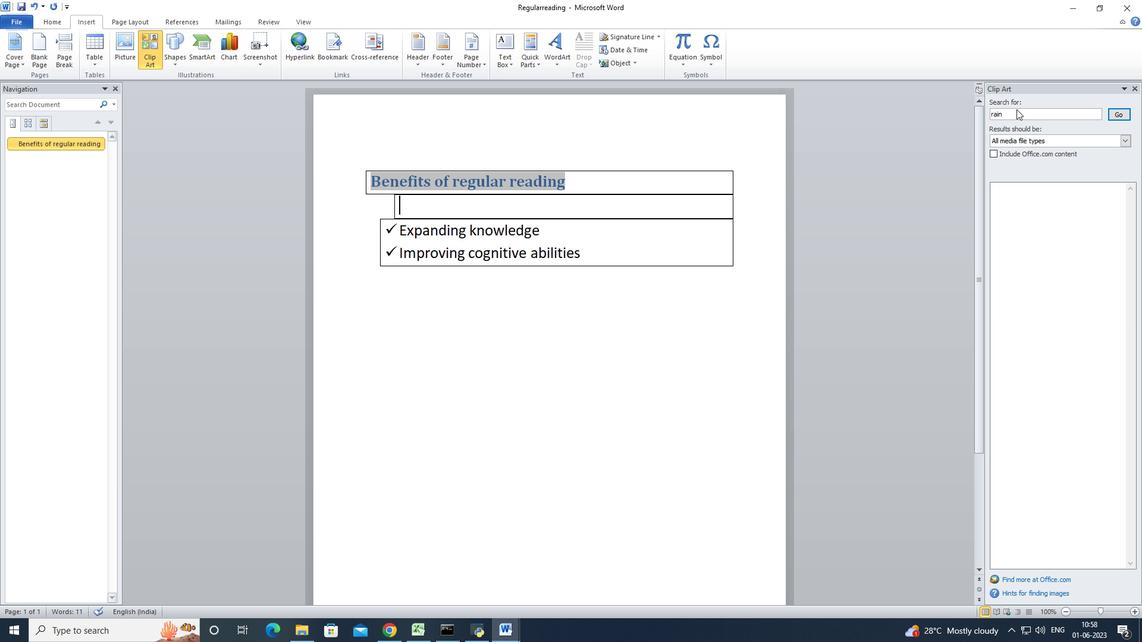 
Action: Mouse moved to (1004, 113)
Screenshot: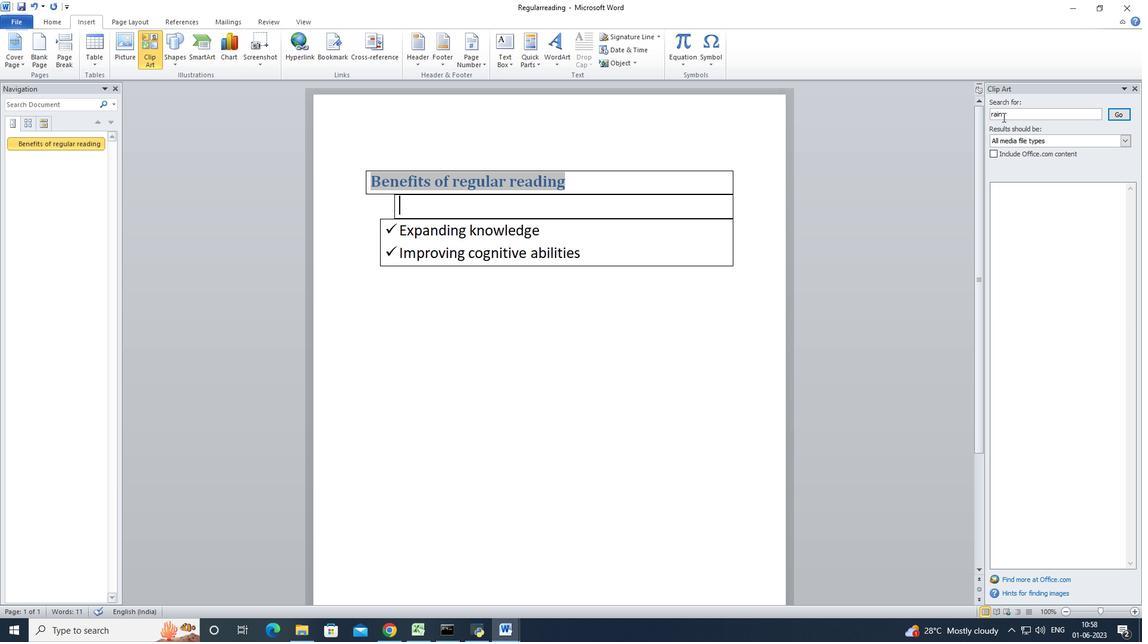 
Action: Mouse pressed left at (1004, 113)
Screenshot: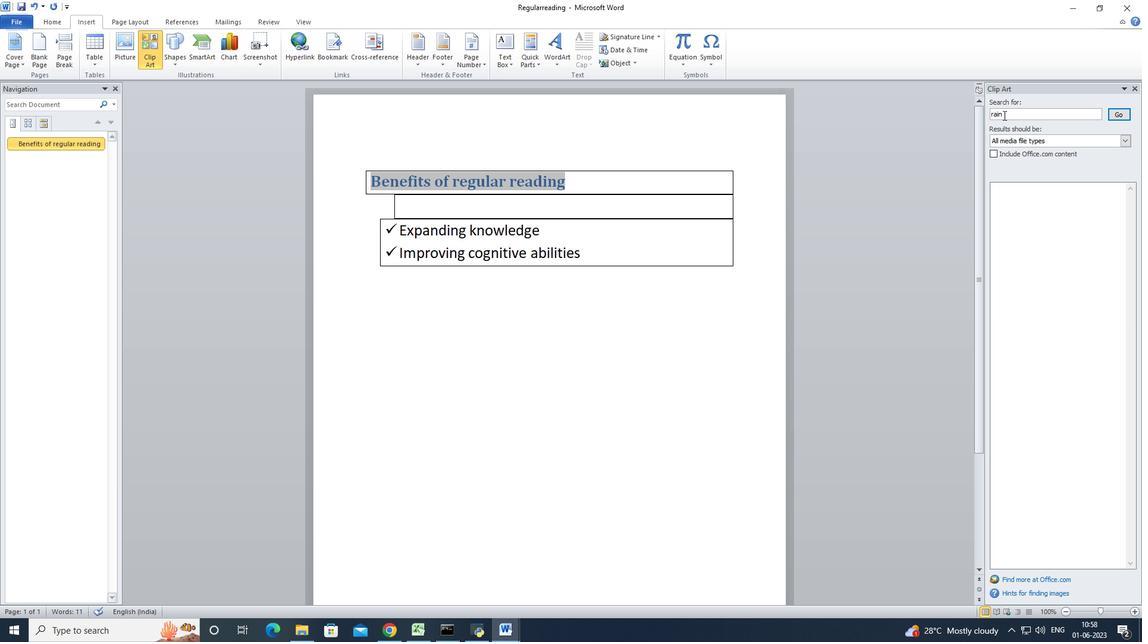 
Action: Mouse moved to (1005, 112)
Screenshot: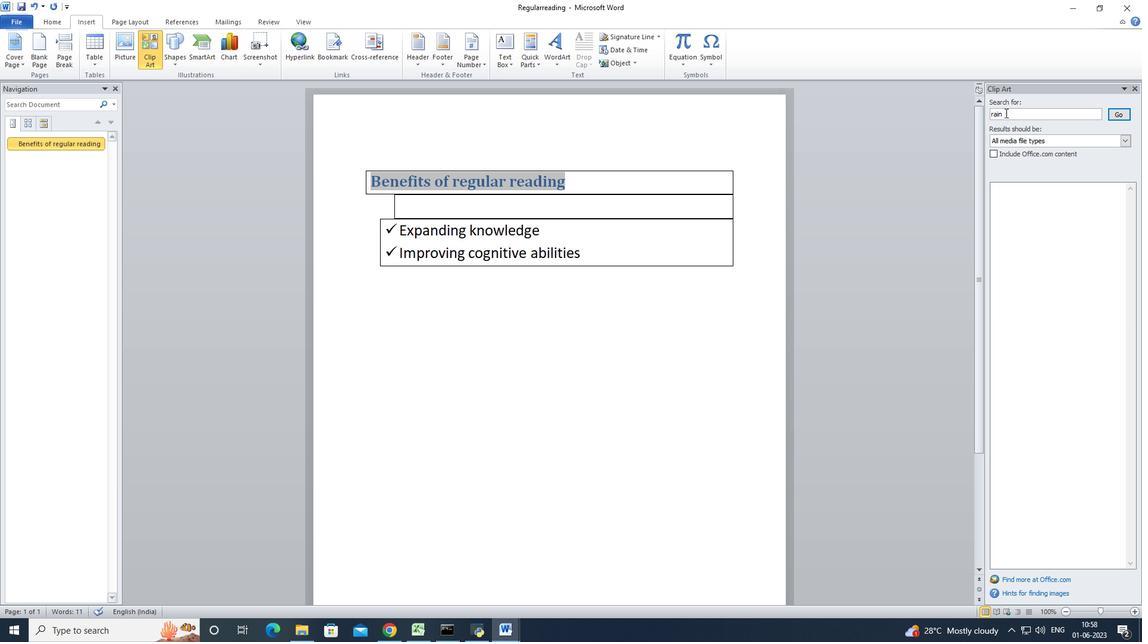 
Action: Key pressed <Key.backspace><Key.backspace><Key.backspace><Key.backspace>pyramid
Screenshot: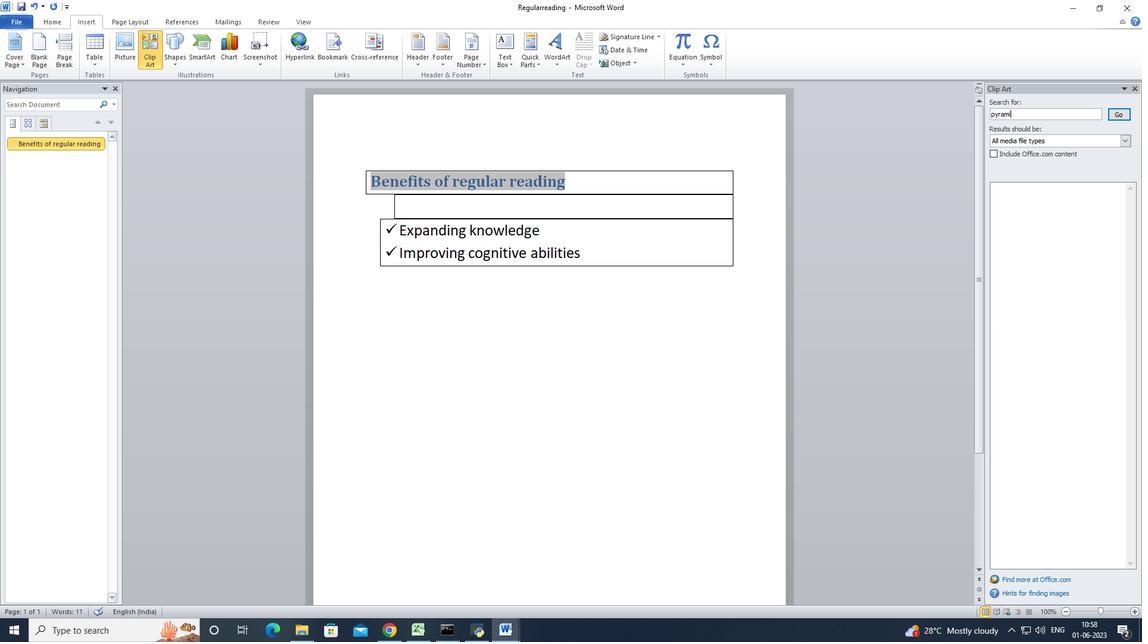
Action: Mouse moved to (1117, 115)
Screenshot: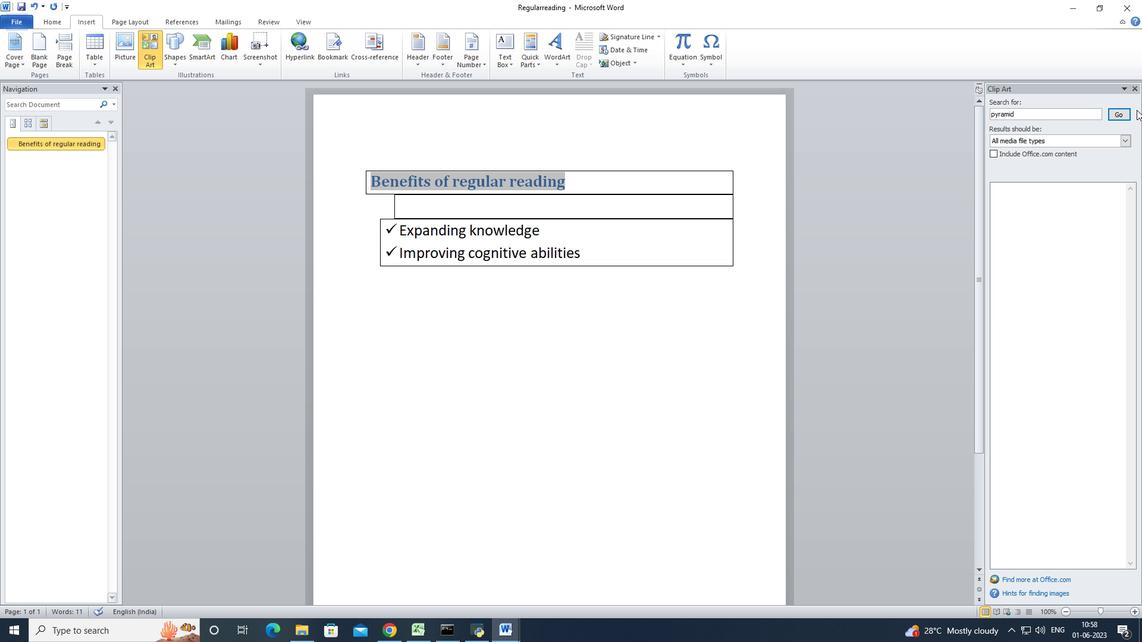 
Action: Mouse pressed left at (1117, 115)
Screenshot: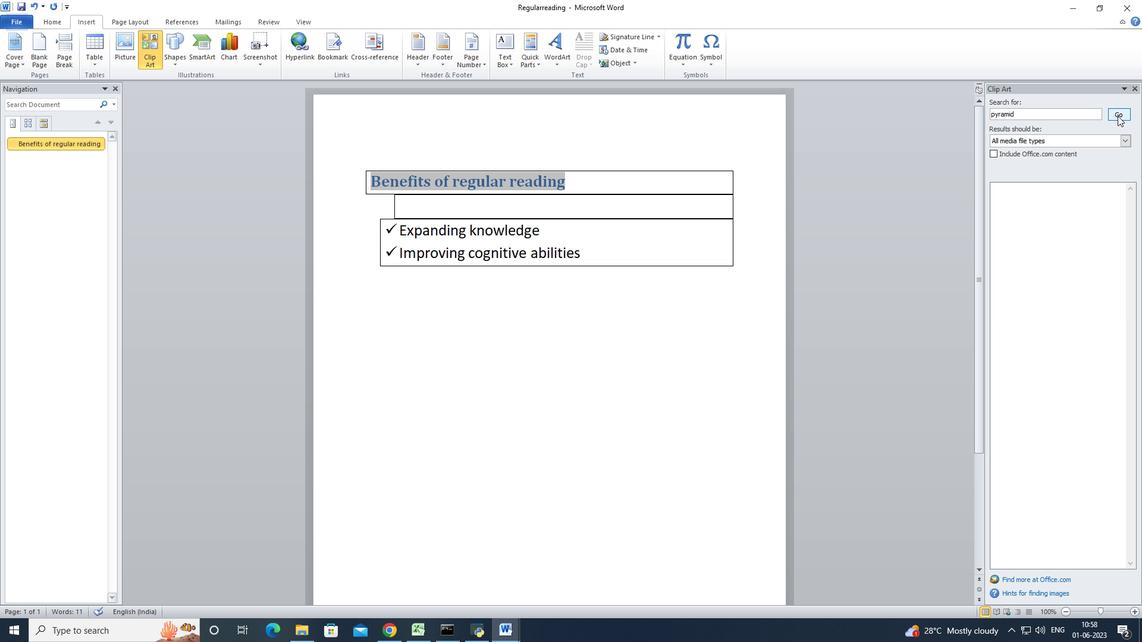 
Action: Mouse moved to (1037, 221)
Screenshot: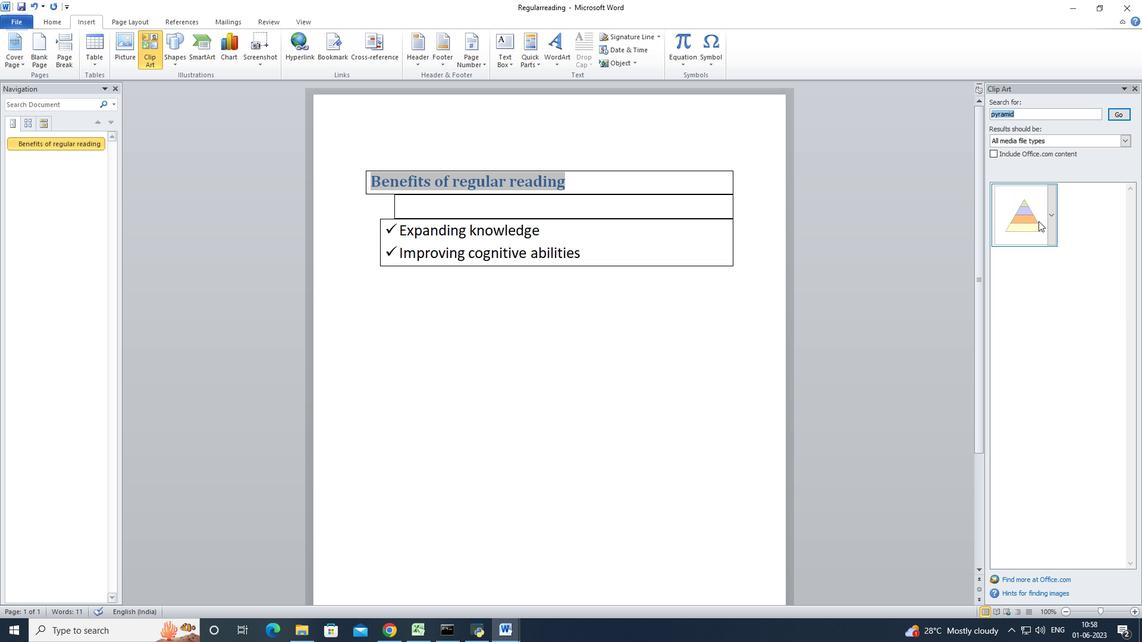 
Action: Mouse pressed left at (1037, 221)
Screenshot: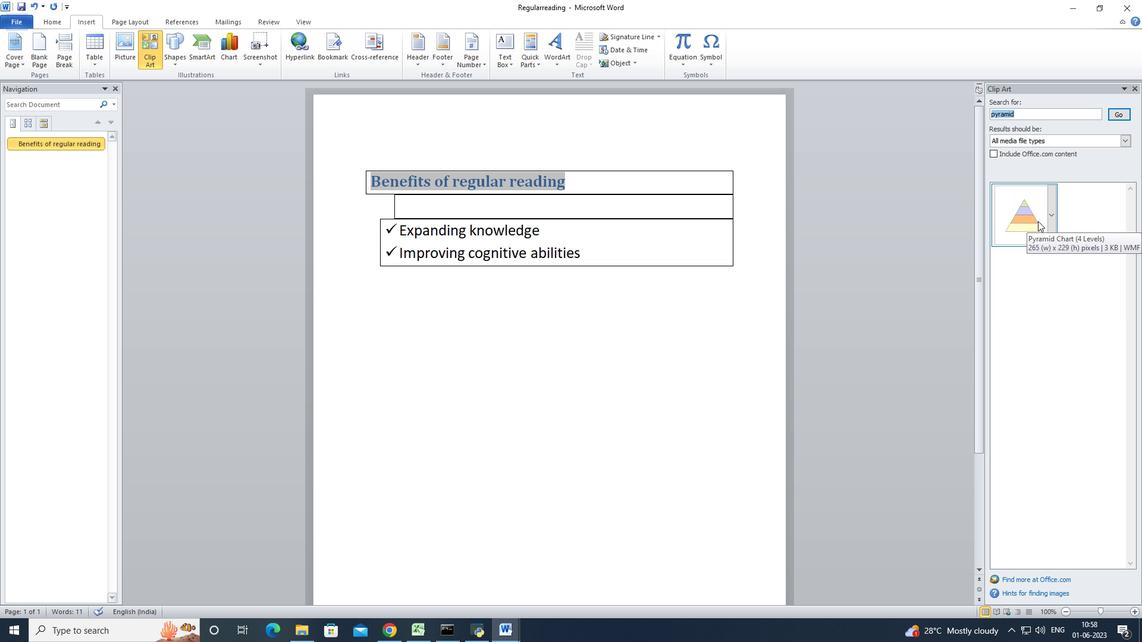 
Action: Mouse moved to (644, 403)
Screenshot: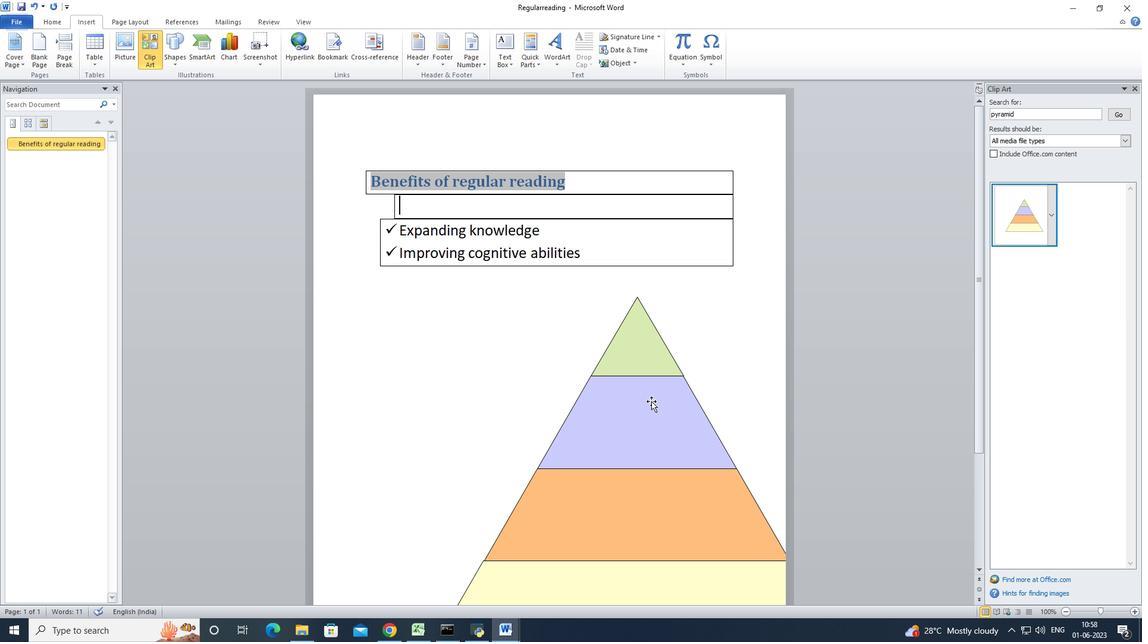 
Action: Mouse pressed left at (644, 403)
Screenshot: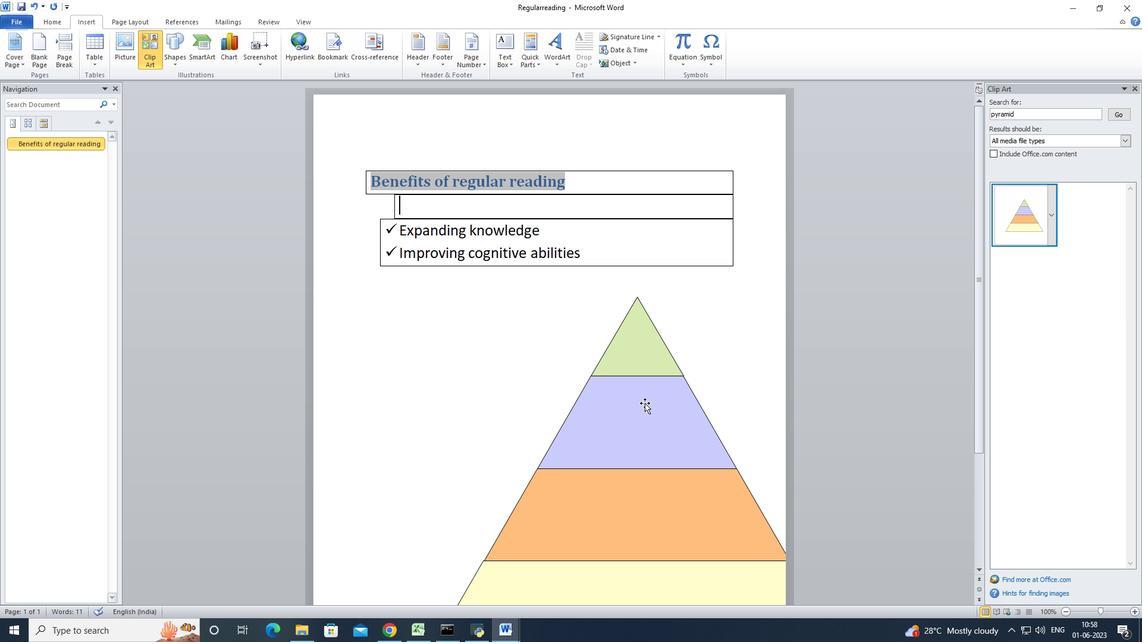 
Action: Mouse moved to (350, 16)
Screenshot: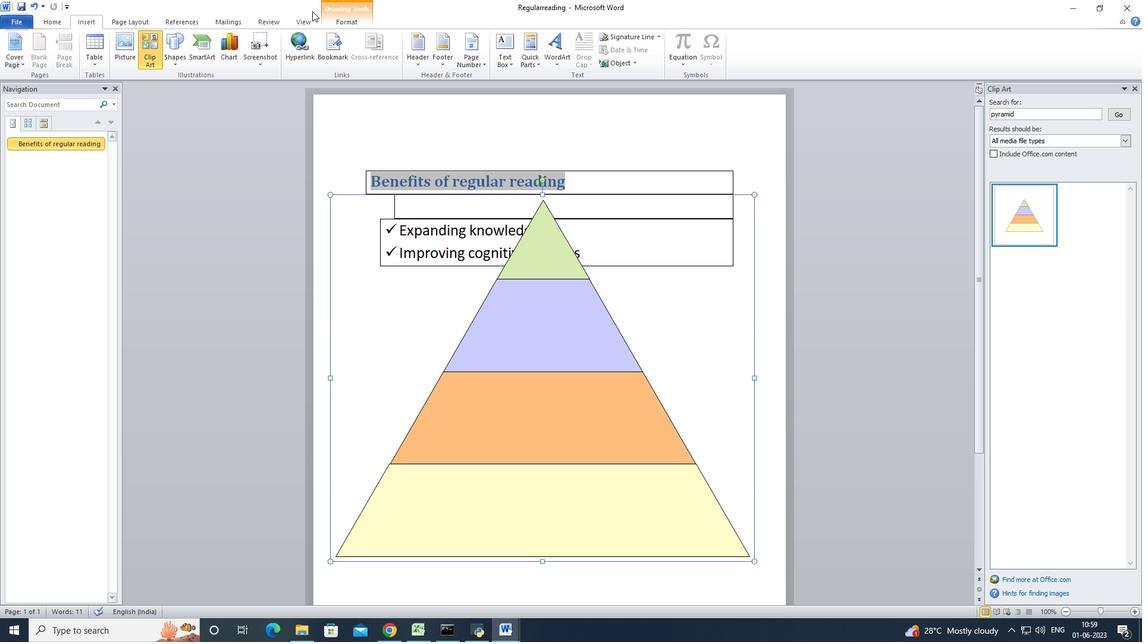 
Action: Mouse pressed left at (350, 16)
Screenshot: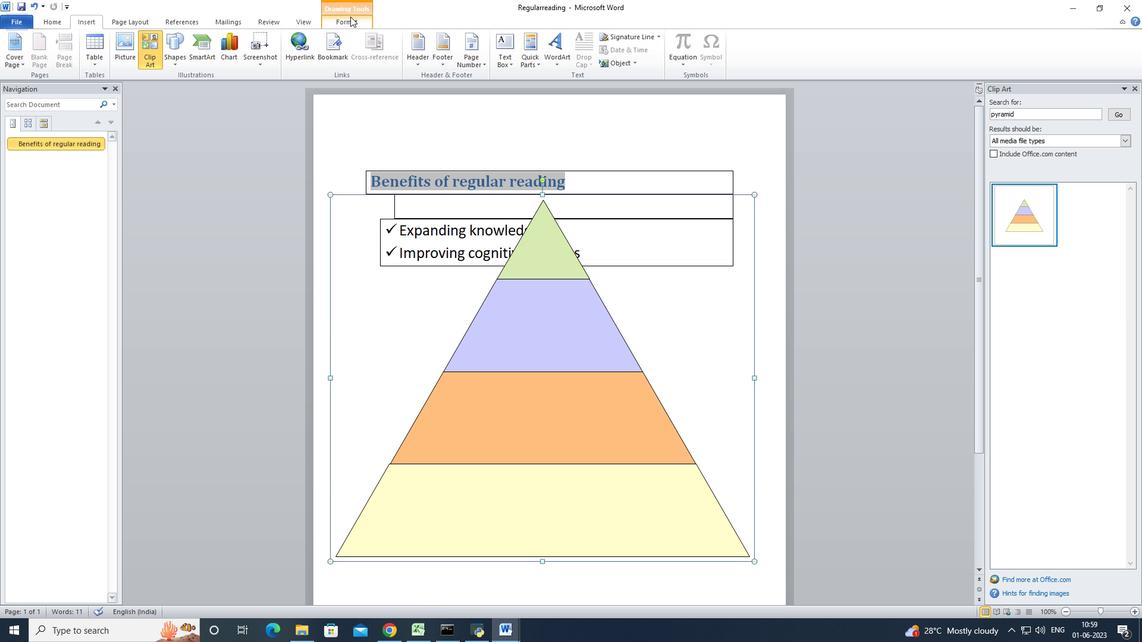 
Action: Mouse moved to (993, 40)
Screenshot: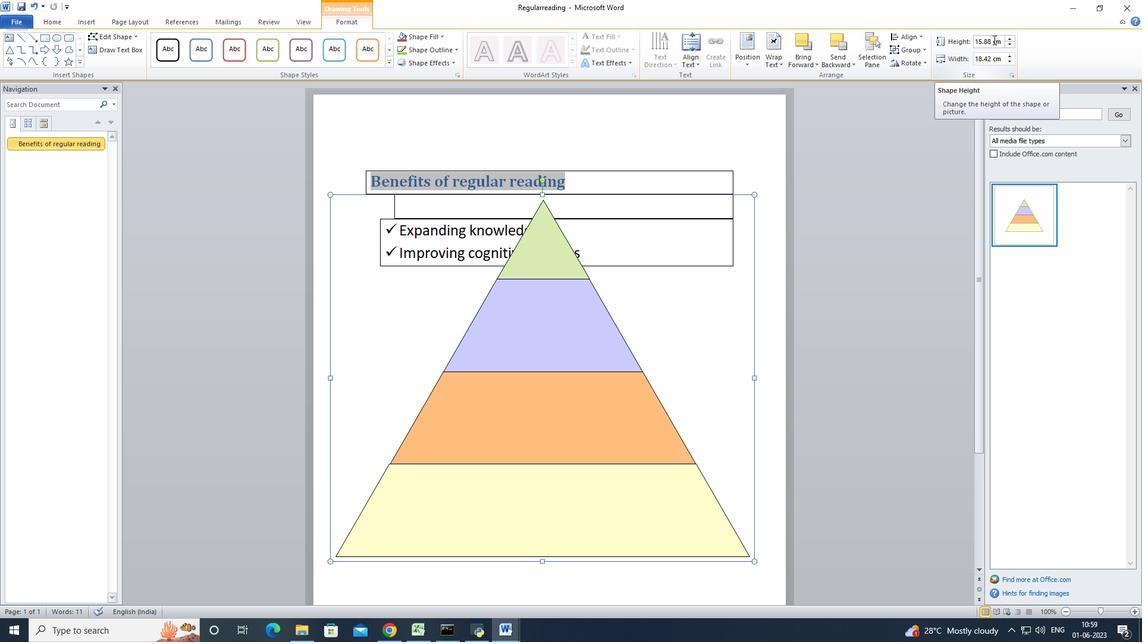 
Action: Mouse pressed left at (993, 40)
Screenshot: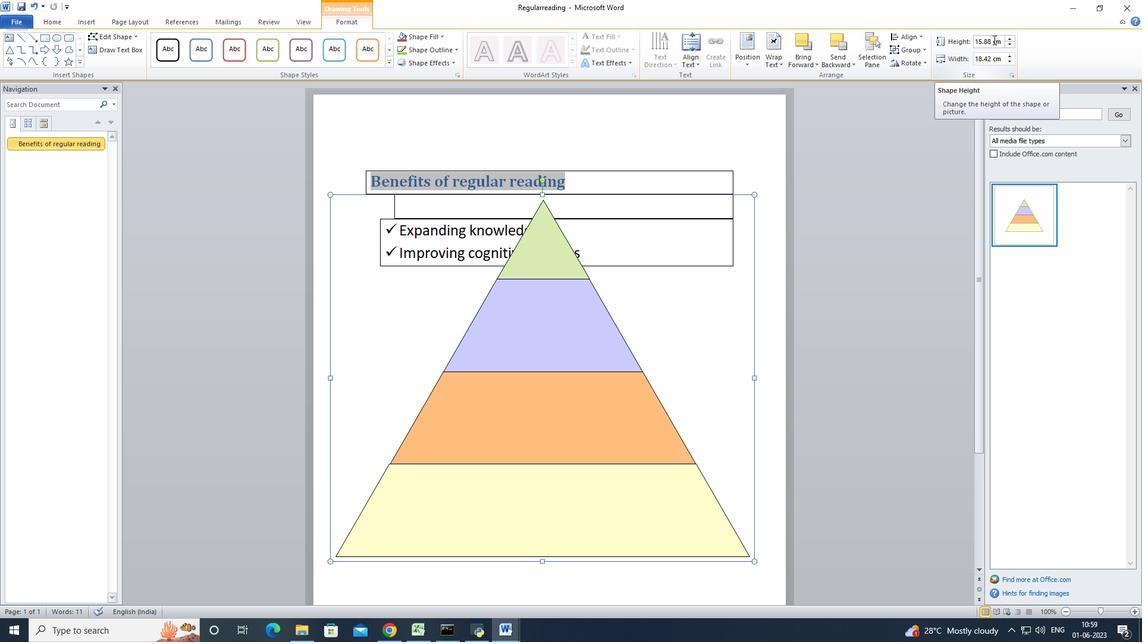 
Action: Mouse moved to (1002, 39)
Screenshot: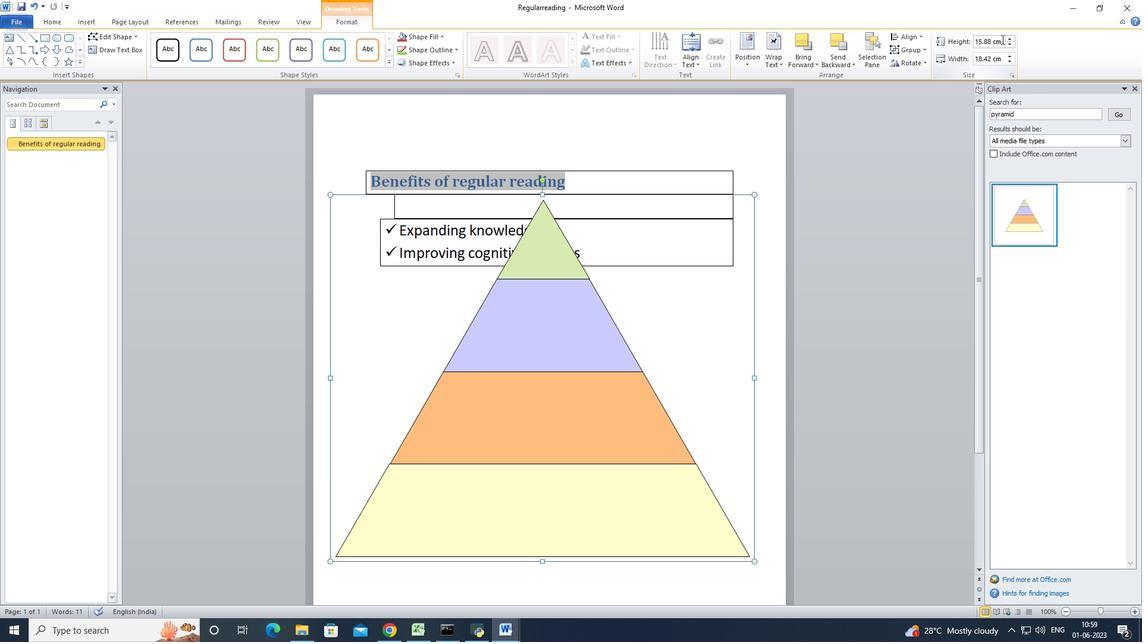 
Action: Mouse pressed left at (1002, 39)
Screenshot: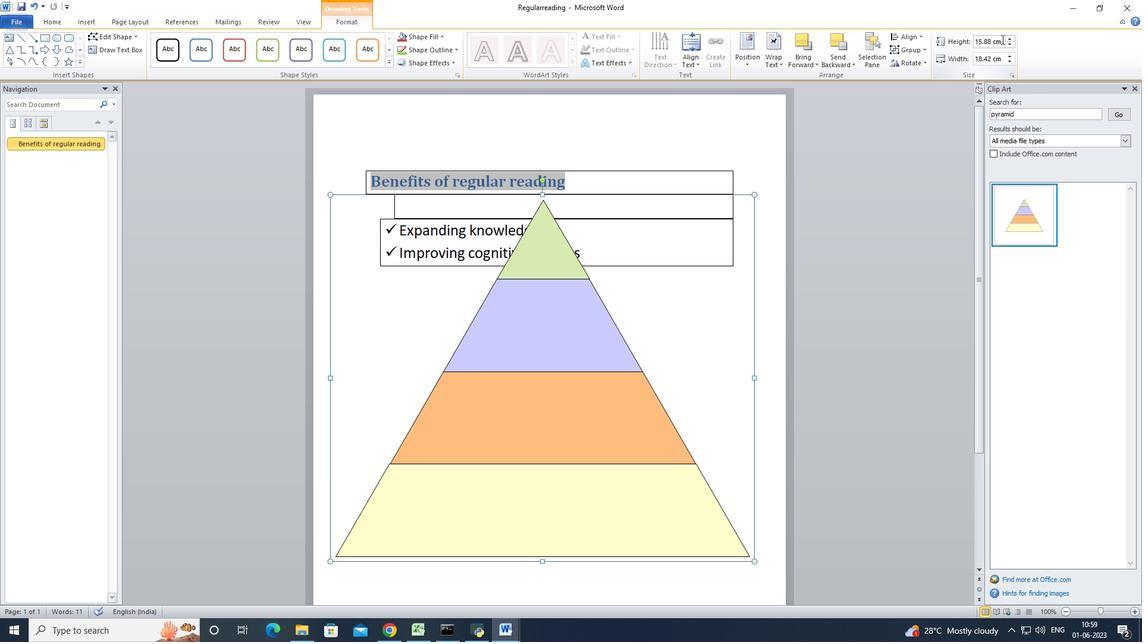 
Action: Mouse moved to (968, 44)
Screenshot: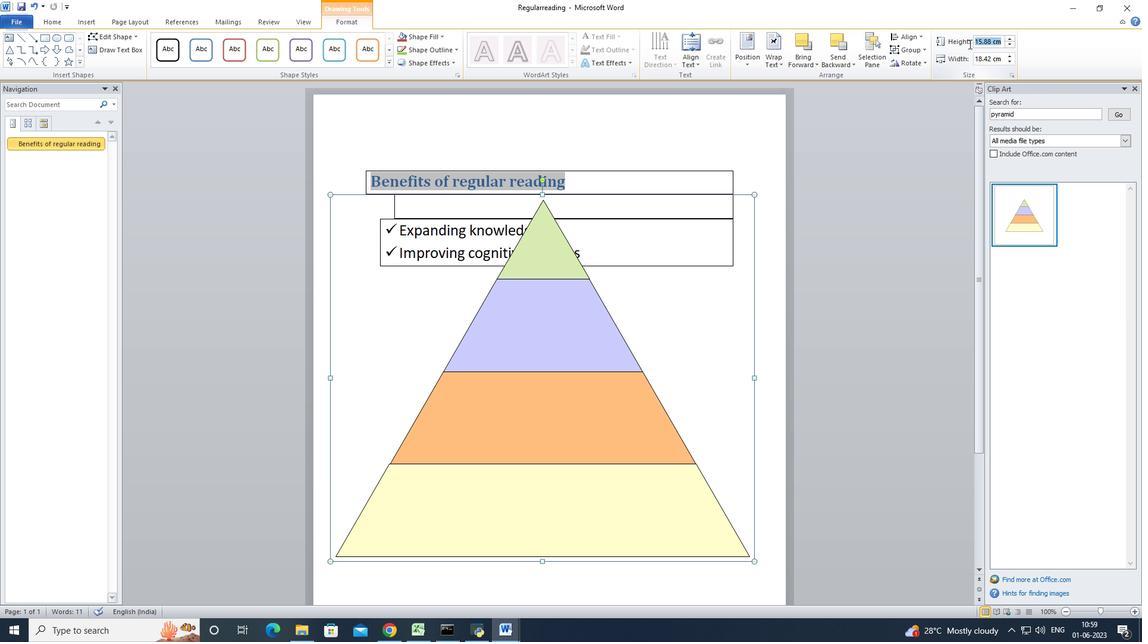 
Action: Key pressed 3.5<Key.enter>
Screenshot: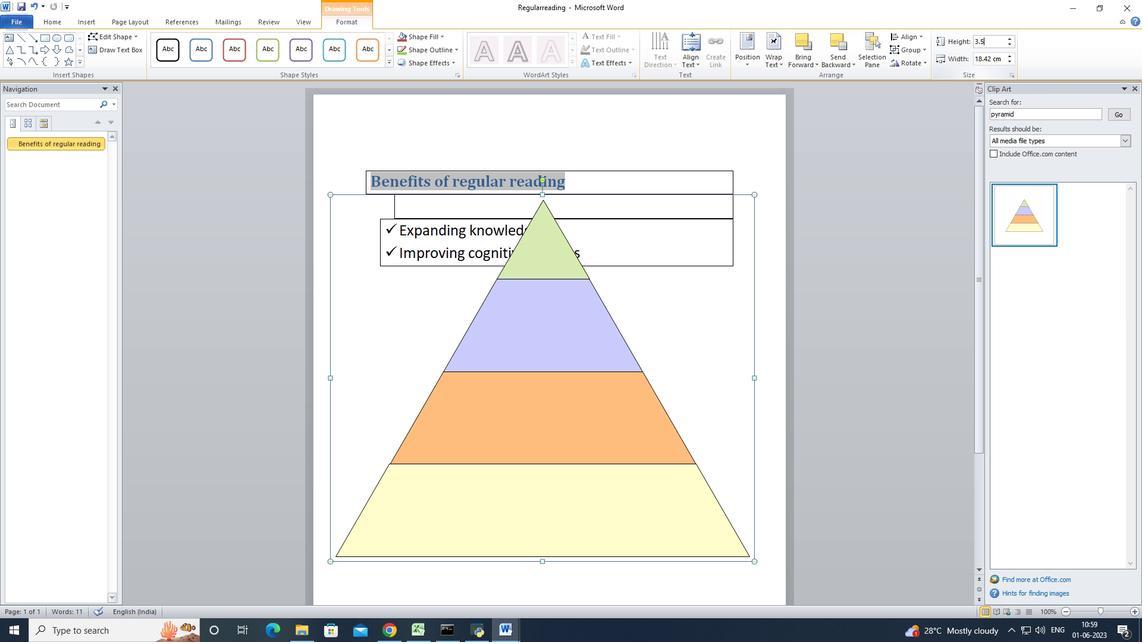 
Action: Mouse moved to (766, 45)
Screenshot: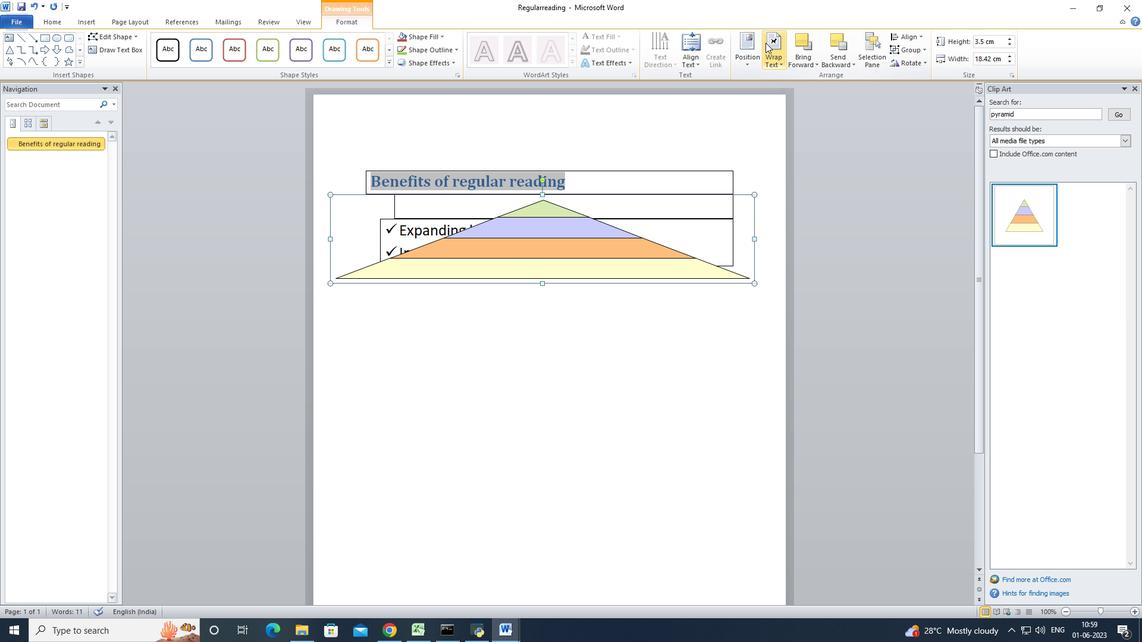 
Action: Mouse pressed left at (766, 45)
Screenshot: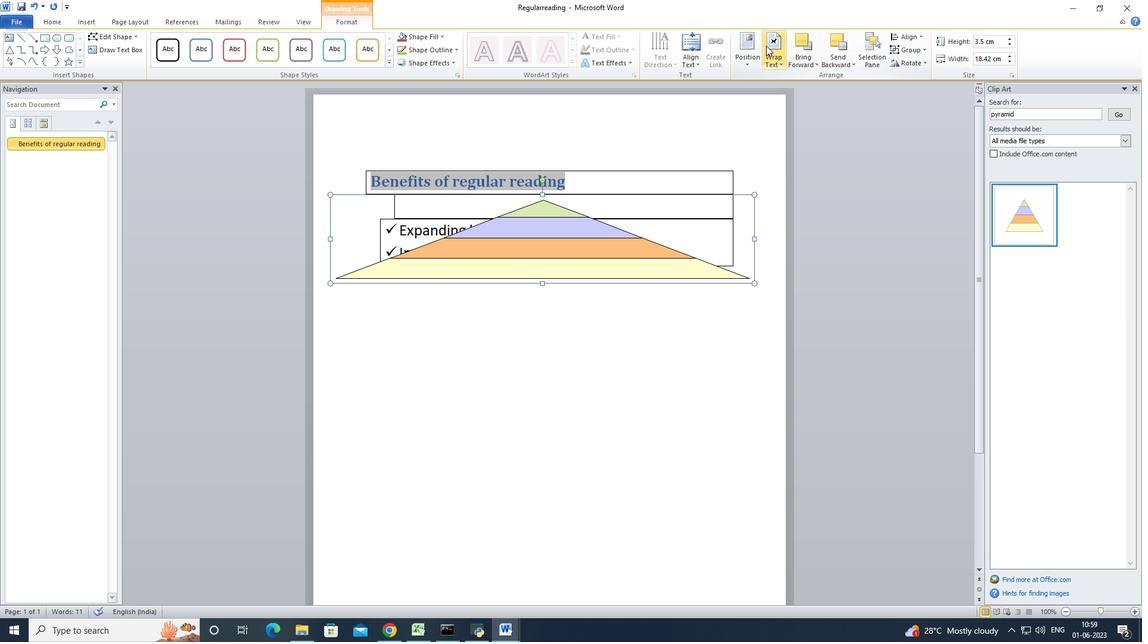 
Action: Mouse moved to (787, 114)
Screenshot: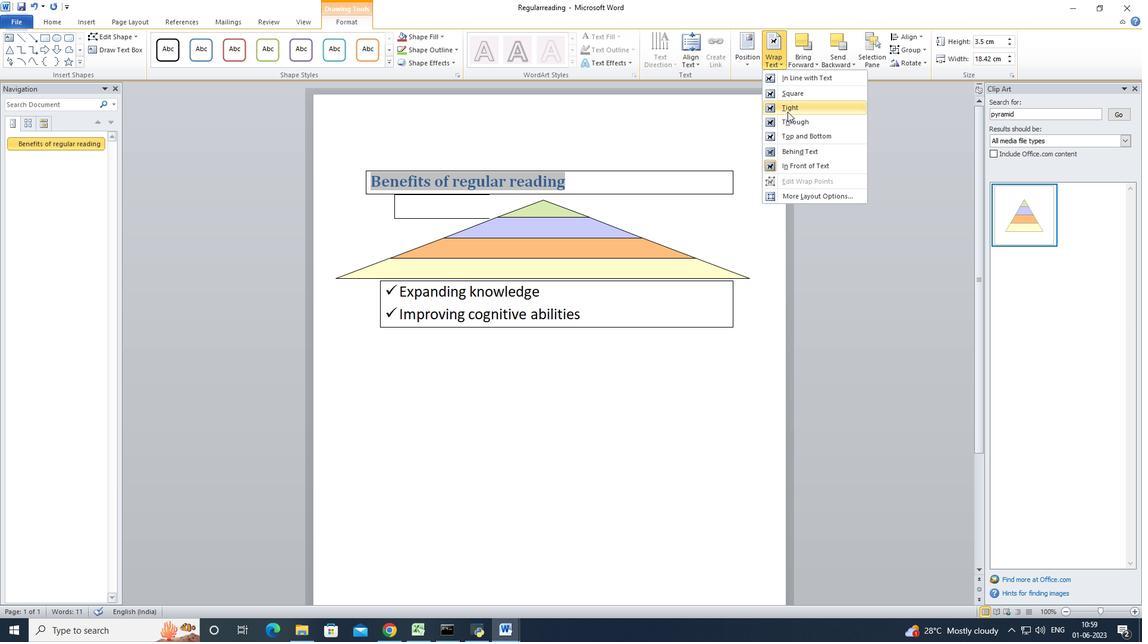 
Action: Mouse pressed left at (787, 114)
Screenshot: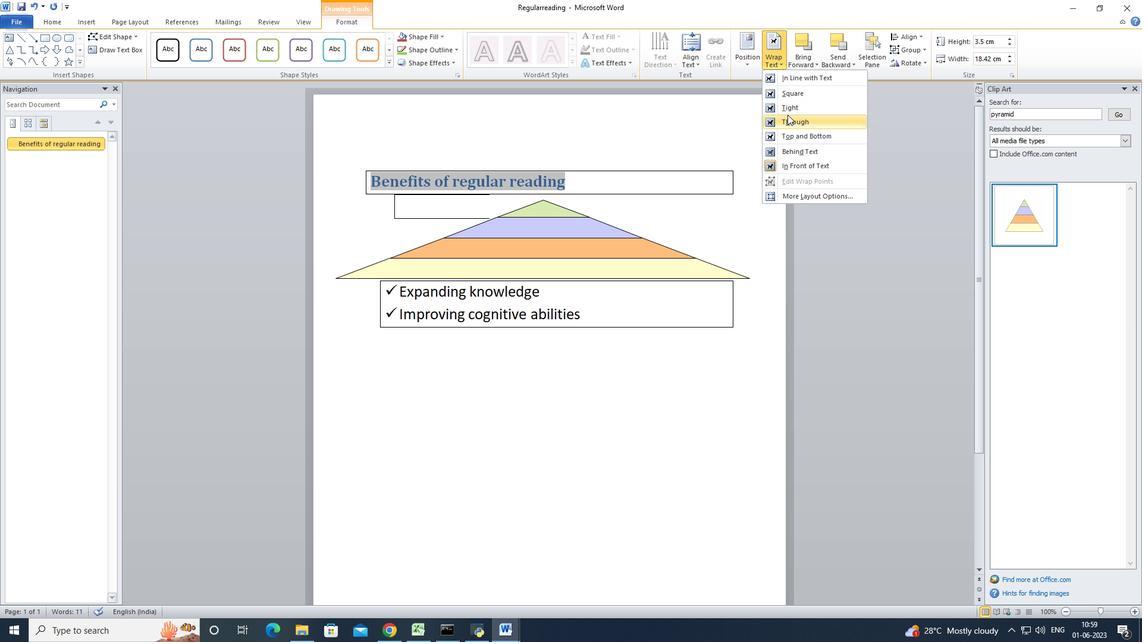 
Action: Mouse moved to (659, 372)
Screenshot: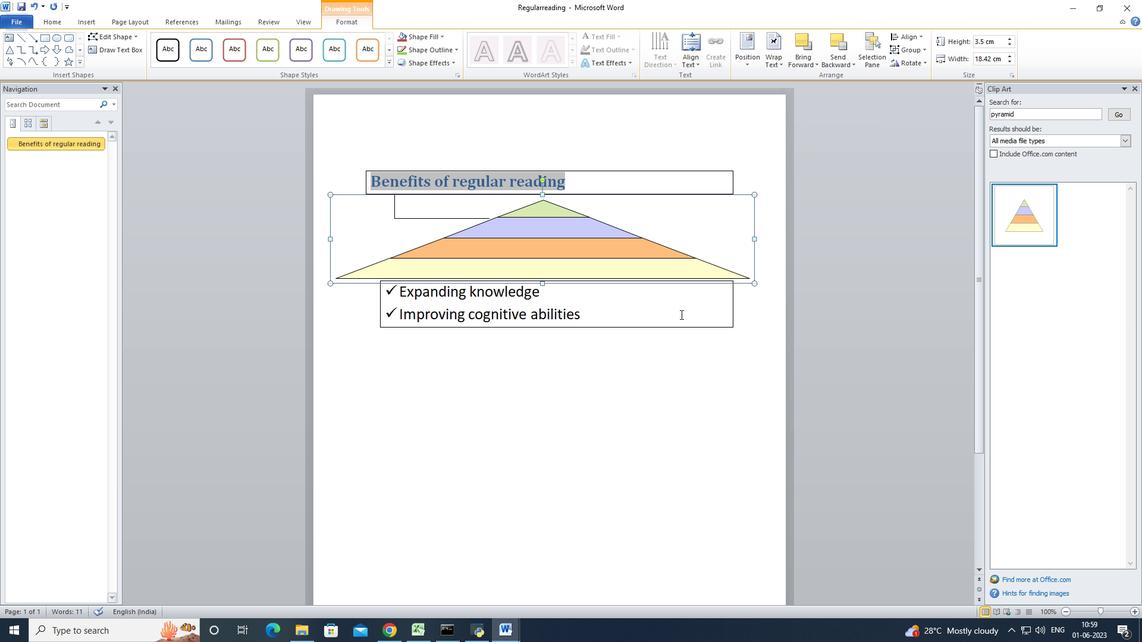 
Action: Mouse pressed left at (659, 372)
Screenshot: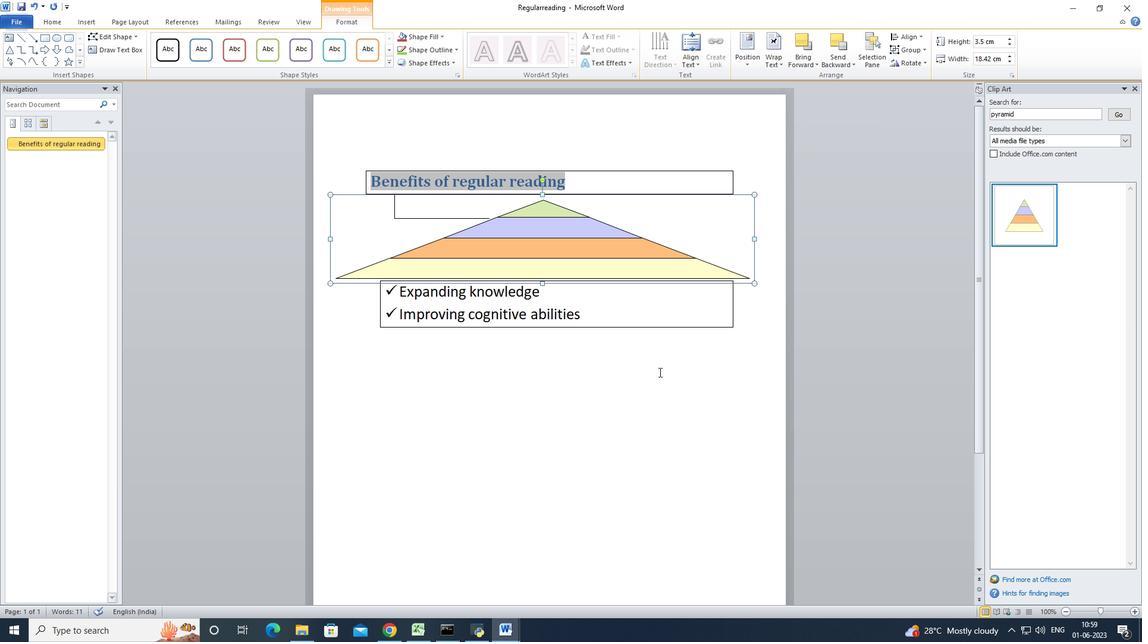 
Action: Mouse moved to (647, 434)
Screenshot: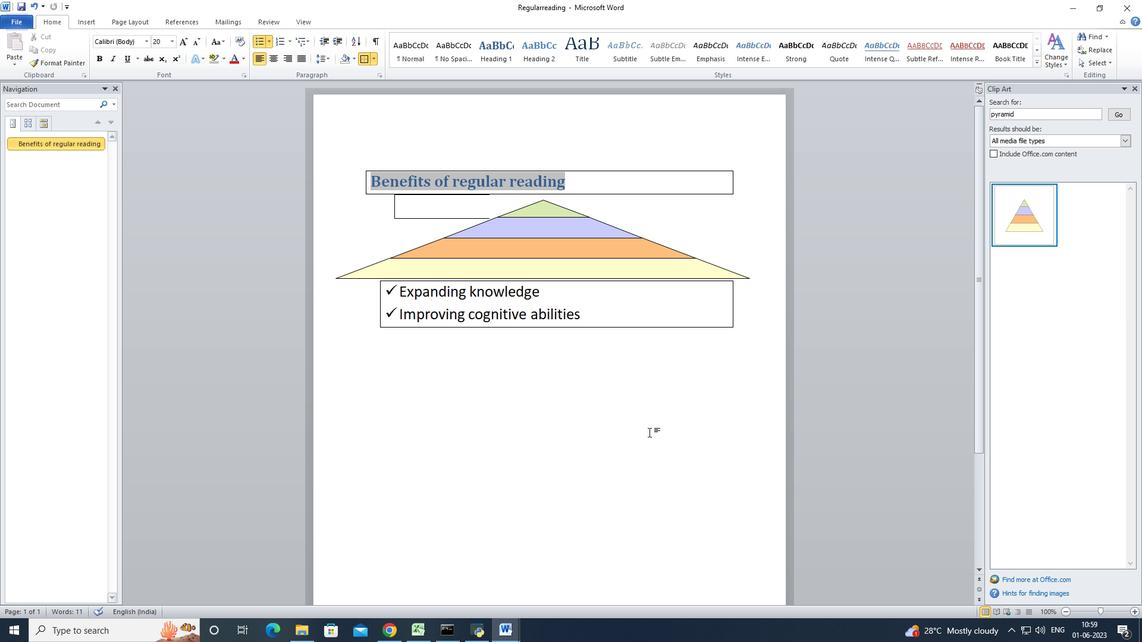 
Action: Mouse pressed left at (647, 434)
Screenshot: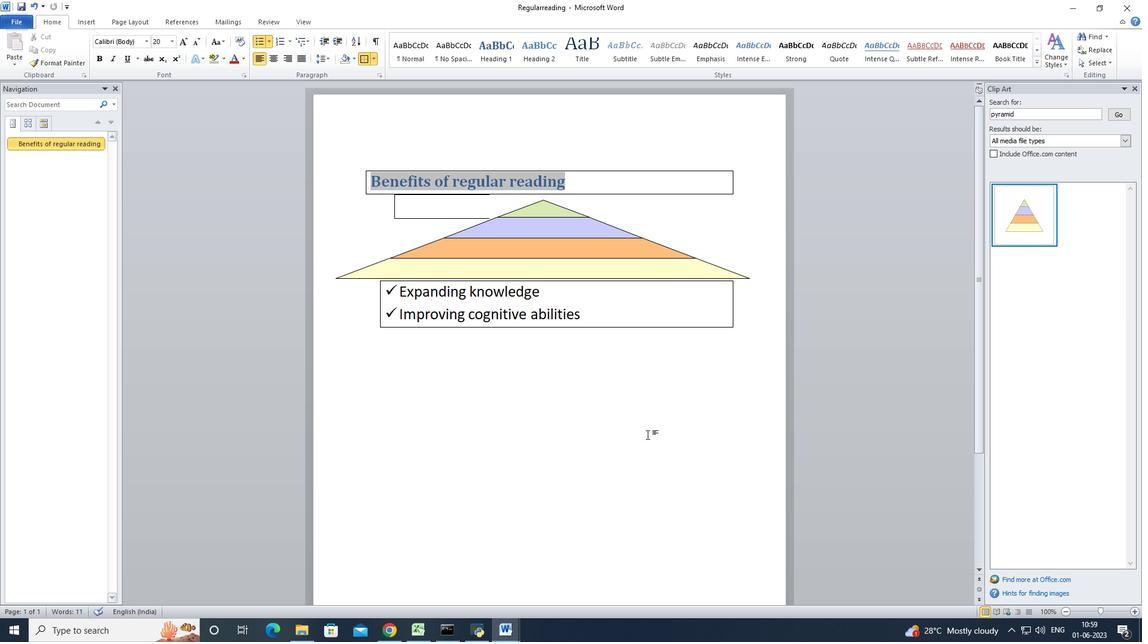 
Action: Mouse moved to (434, 362)
Screenshot: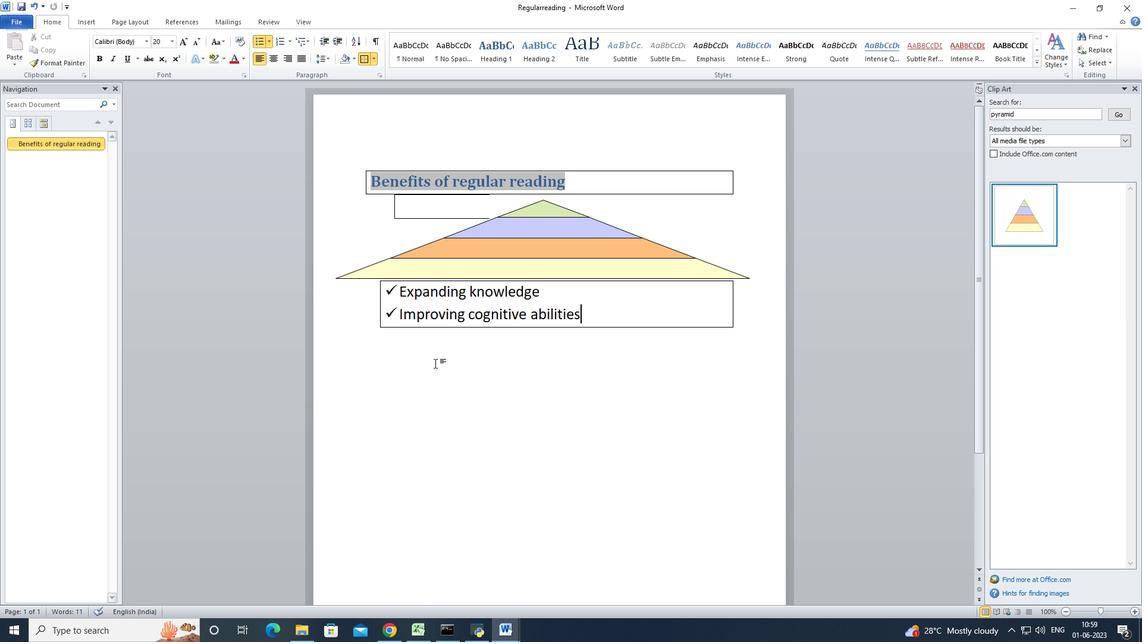 
Action: Mouse pressed left at (434, 362)
Screenshot: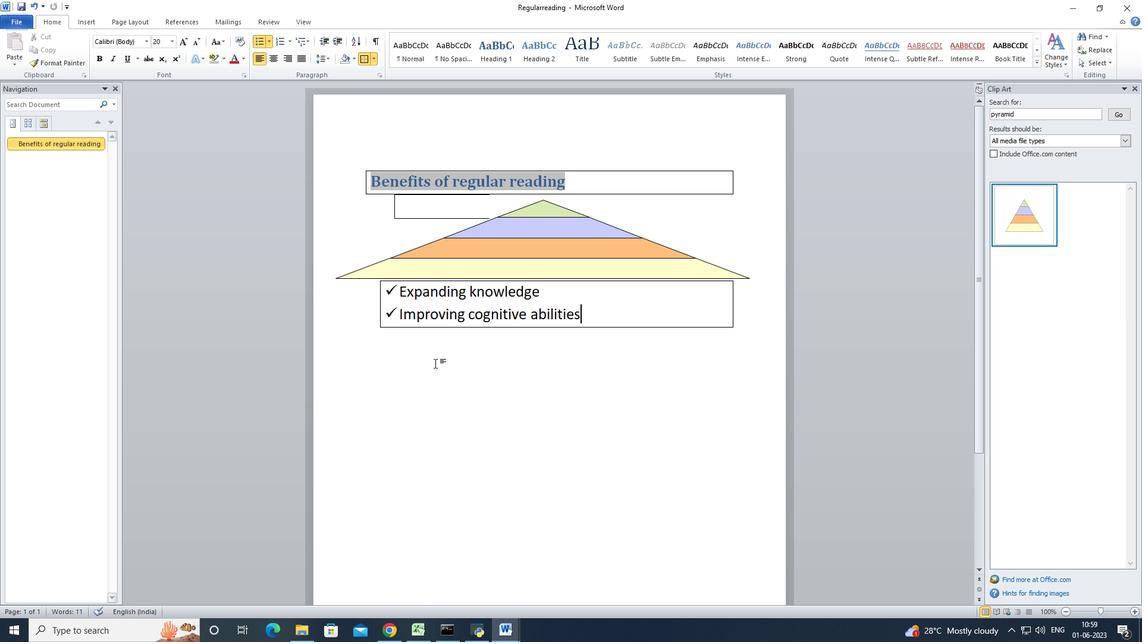 
Action: Mouse pressed left at (434, 362)
Screenshot: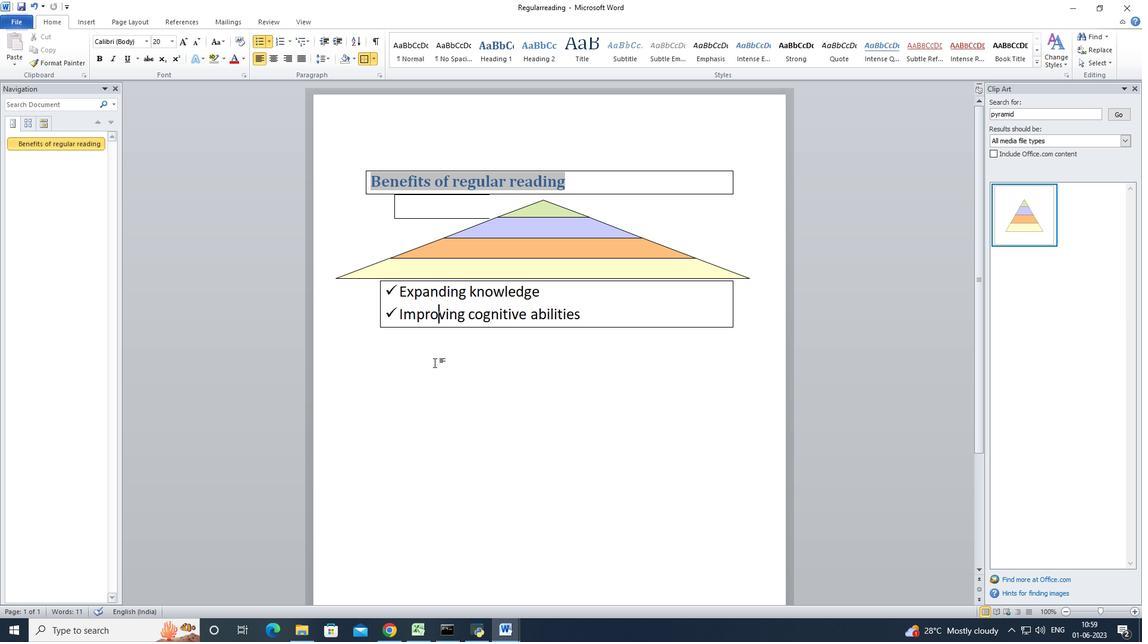 
Action: Mouse moved to (509, 269)
Screenshot: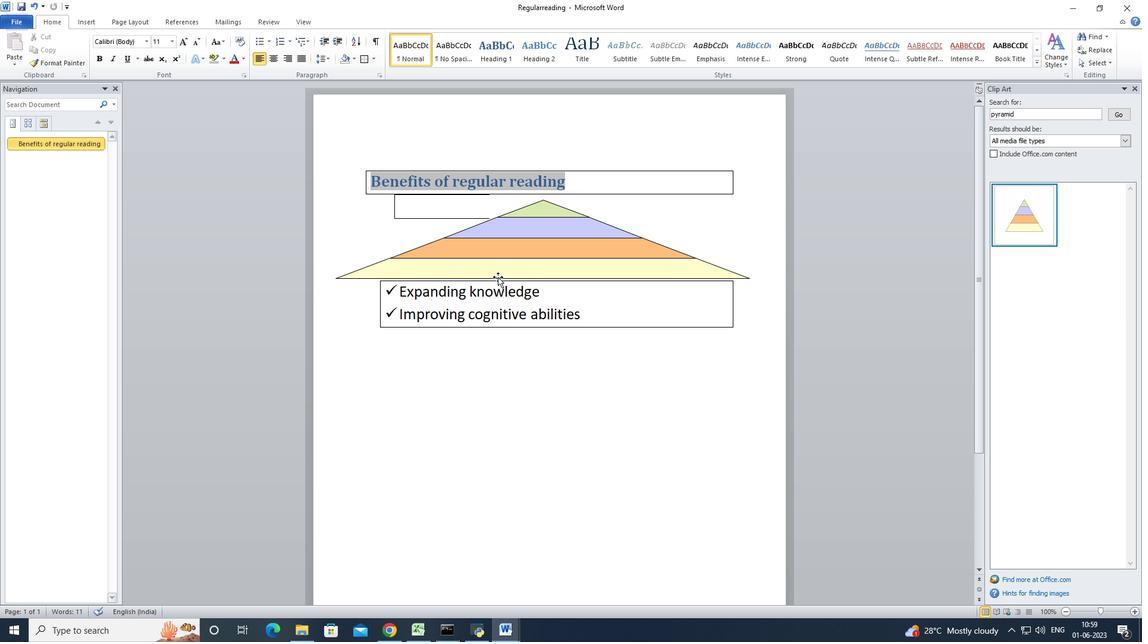 
